 Task: Search one way flight ticket for 1 adult, 1 child, 1 infant in seat in premium economy from Miami: Miami International Airport to New Bern: Coastal Carolina Regional Airport (was Craven County Regional) on 5-4-2023. Choice of flights is JetBlue. Number of bags: 6 checked bags. Price is upto 86000. Outbound departure time preference is 18:30.
Action: Mouse moved to (318, 278)
Screenshot: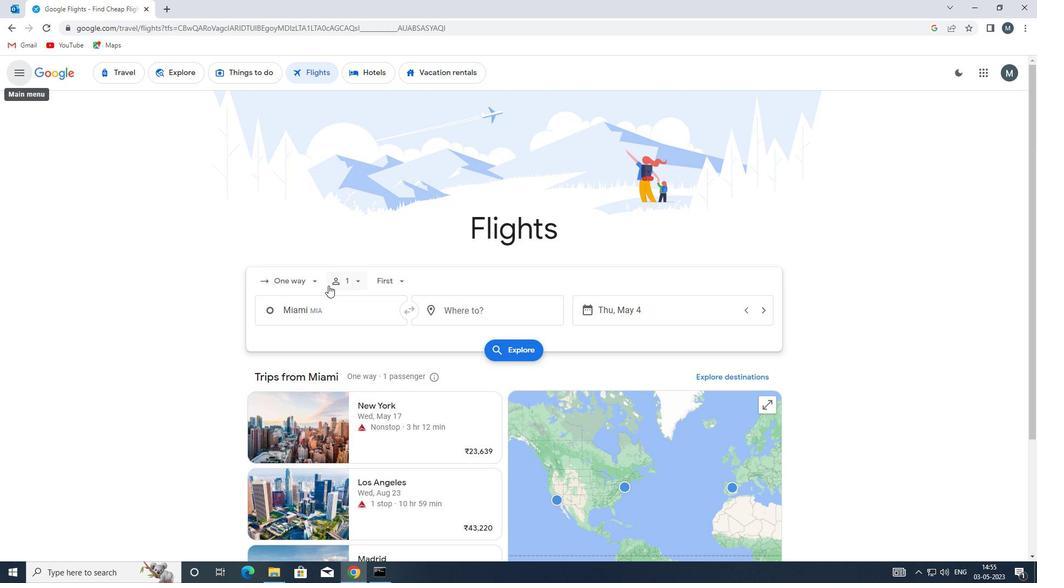 
Action: Mouse pressed left at (318, 278)
Screenshot: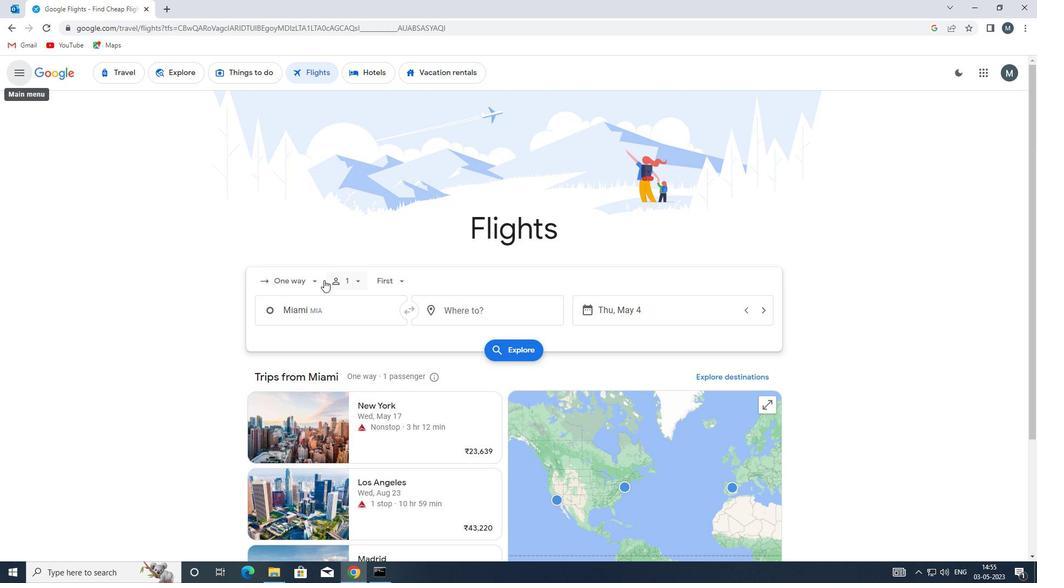 
Action: Mouse moved to (315, 331)
Screenshot: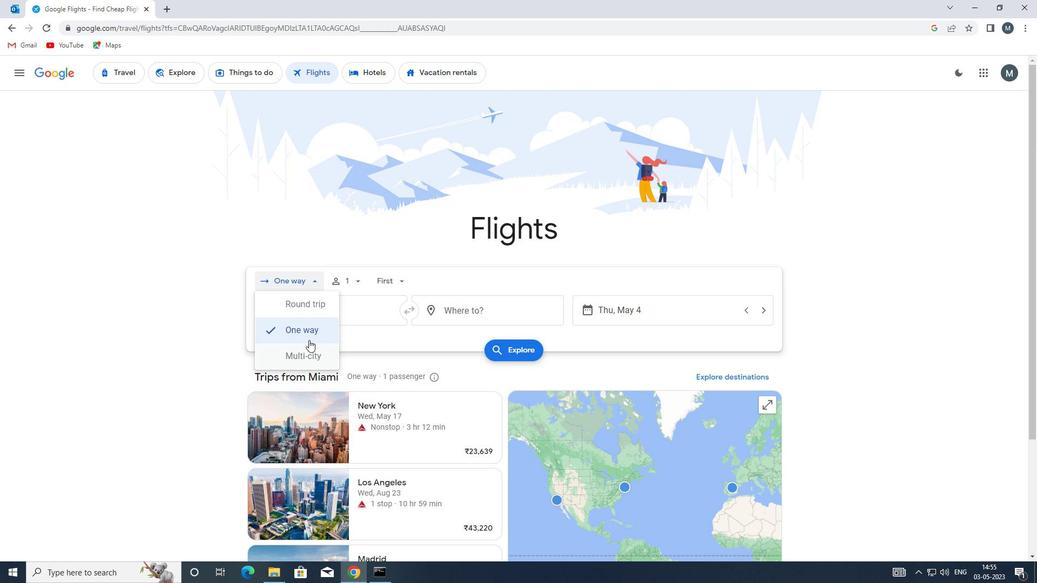 
Action: Mouse pressed left at (315, 331)
Screenshot: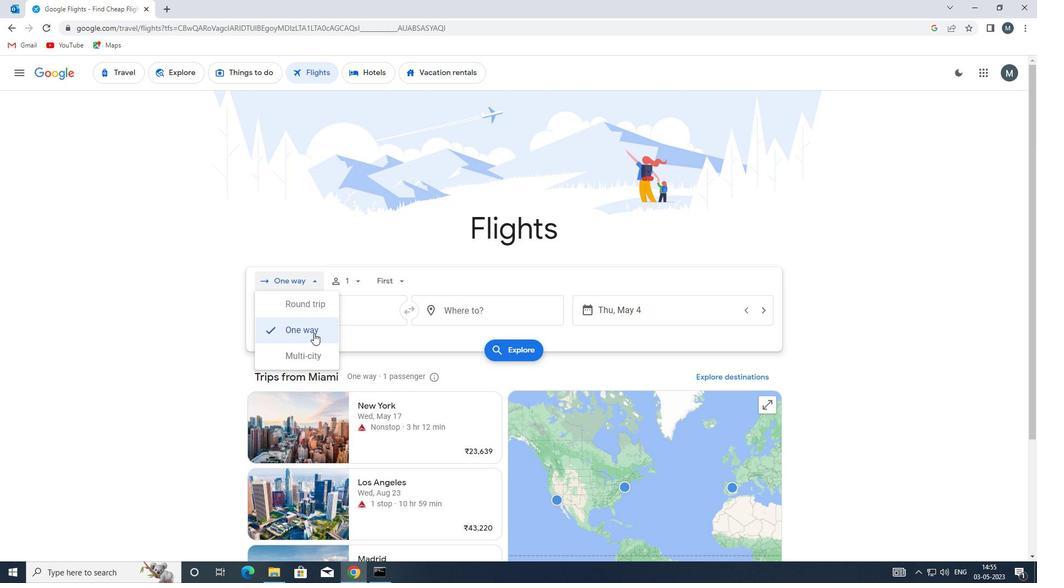 
Action: Mouse moved to (346, 282)
Screenshot: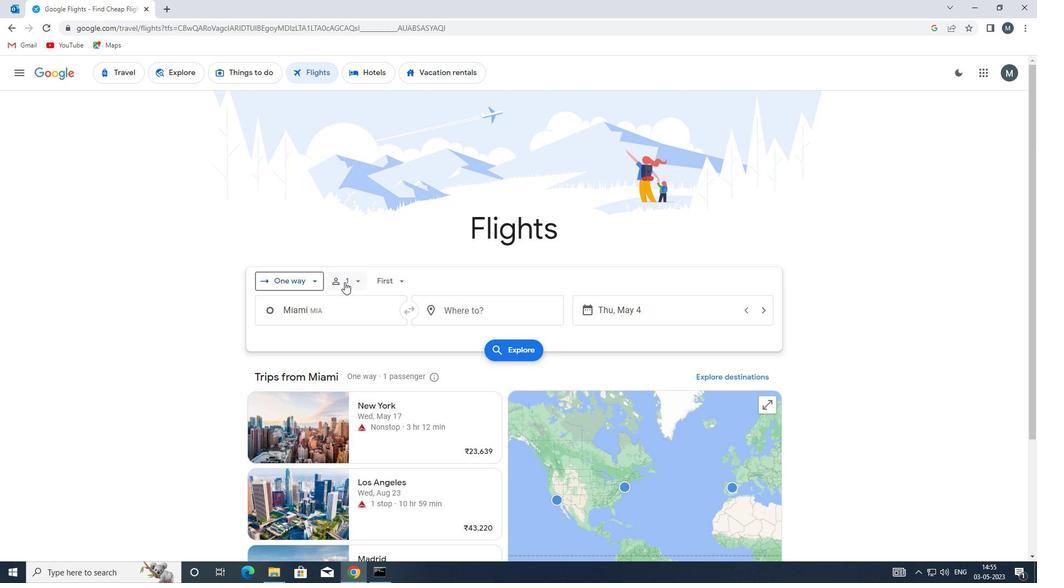
Action: Mouse pressed left at (346, 282)
Screenshot: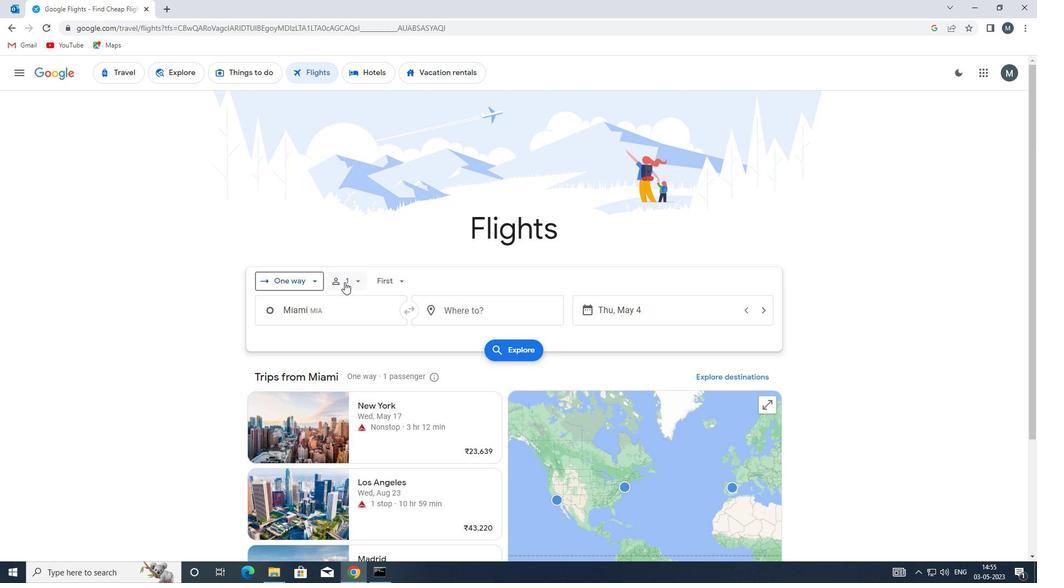 
Action: Mouse moved to (445, 331)
Screenshot: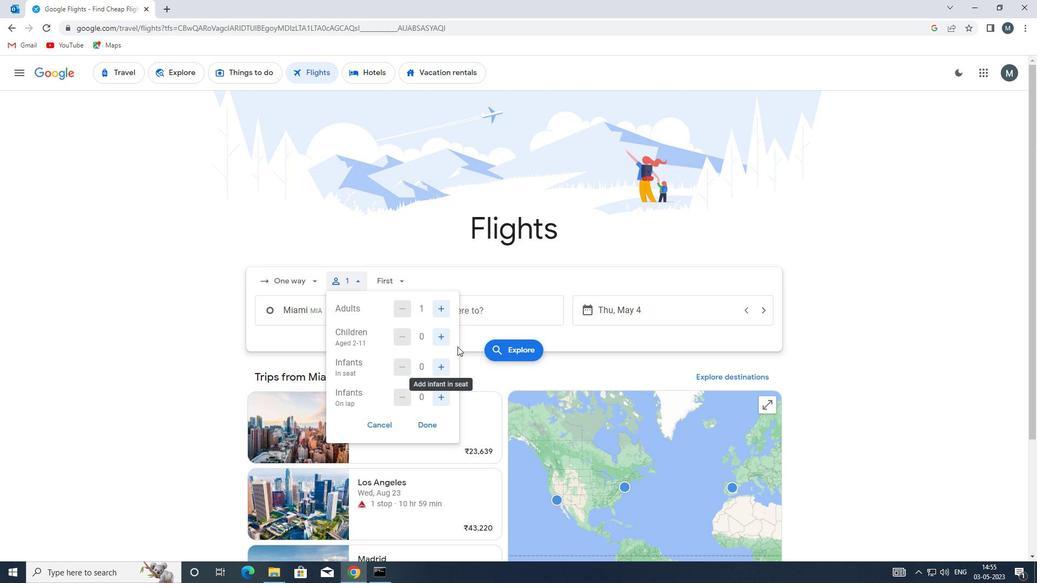 
Action: Mouse pressed left at (445, 331)
Screenshot: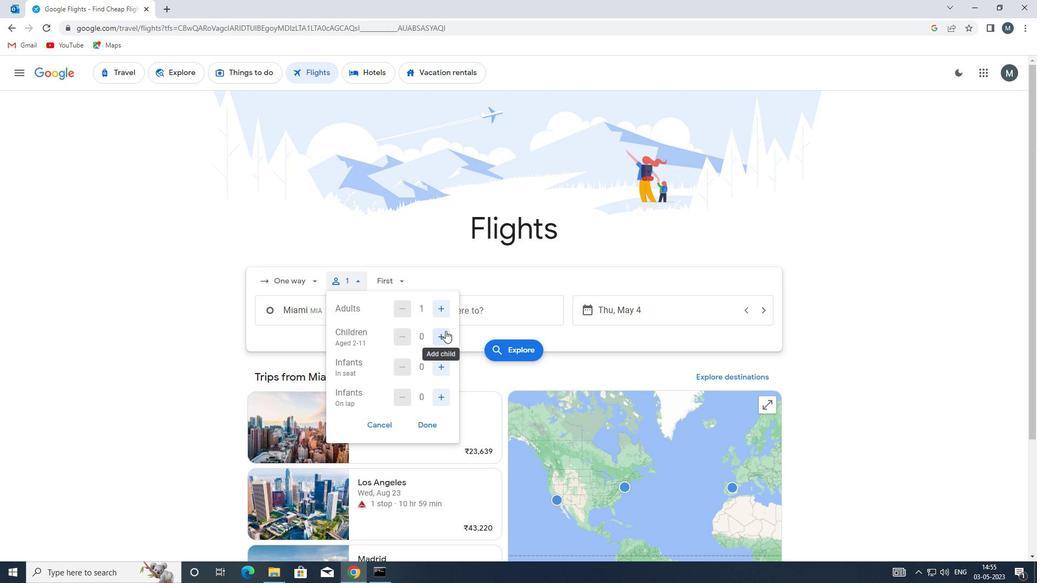 
Action: Mouse moved to (442, 366)
Screenshot: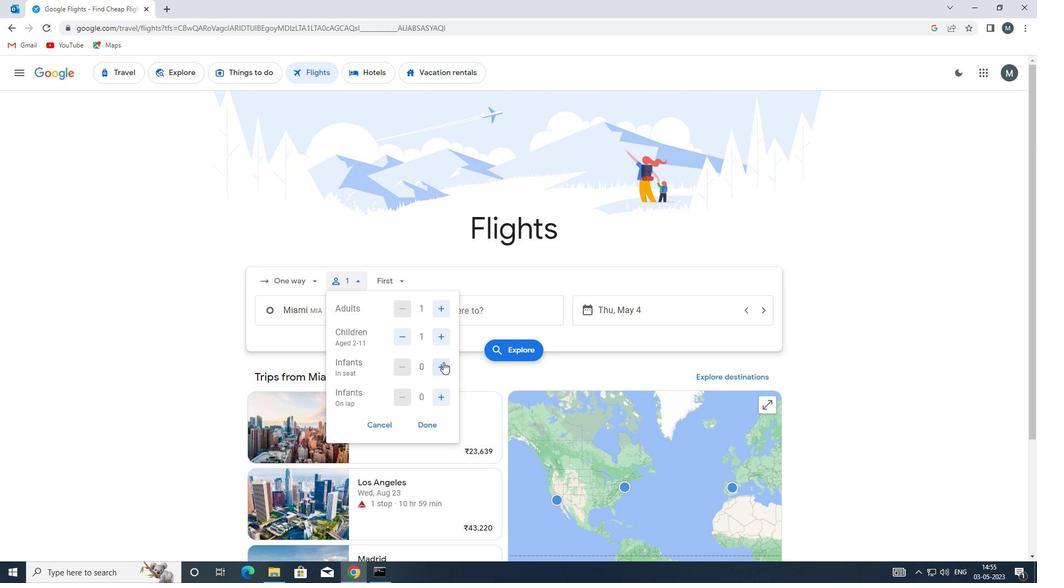 
Action: Mouse pressed left at (442, 366)
Screenshot: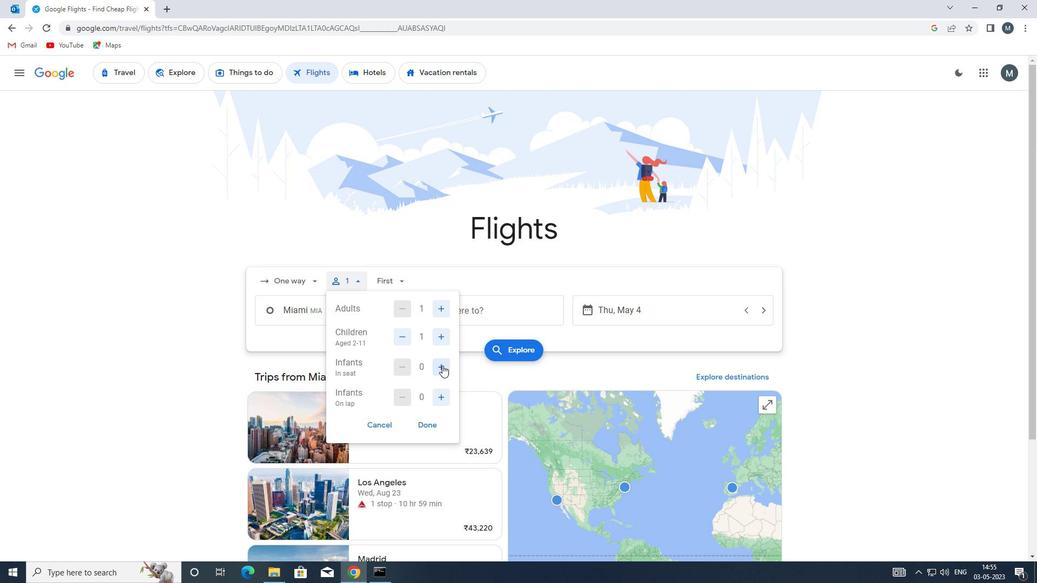 
Action: Mouse moved to (431, 426)
Screenshot: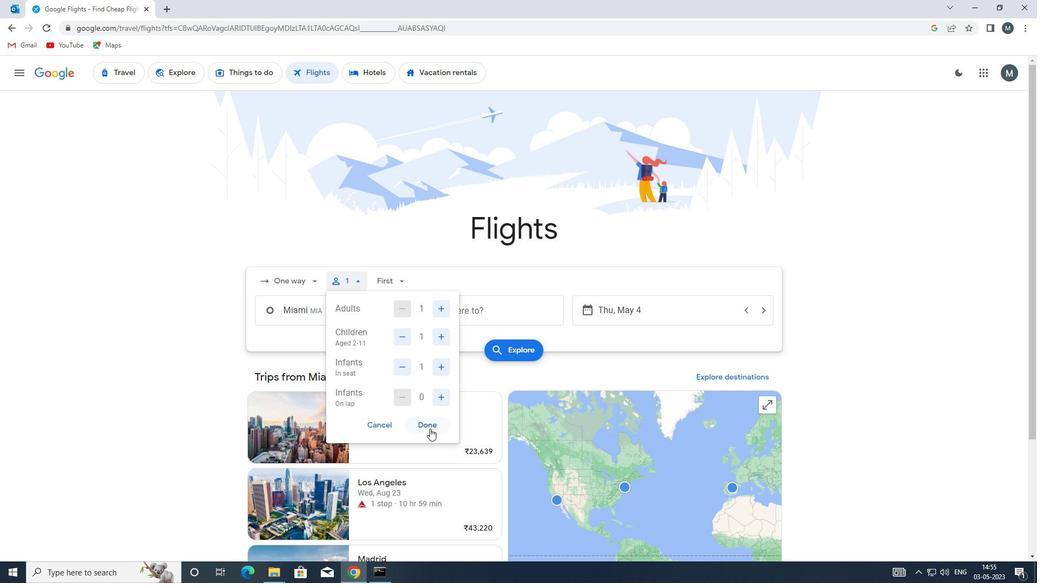 
Action: Mouse pressed left at (431, 426)
Screenshot: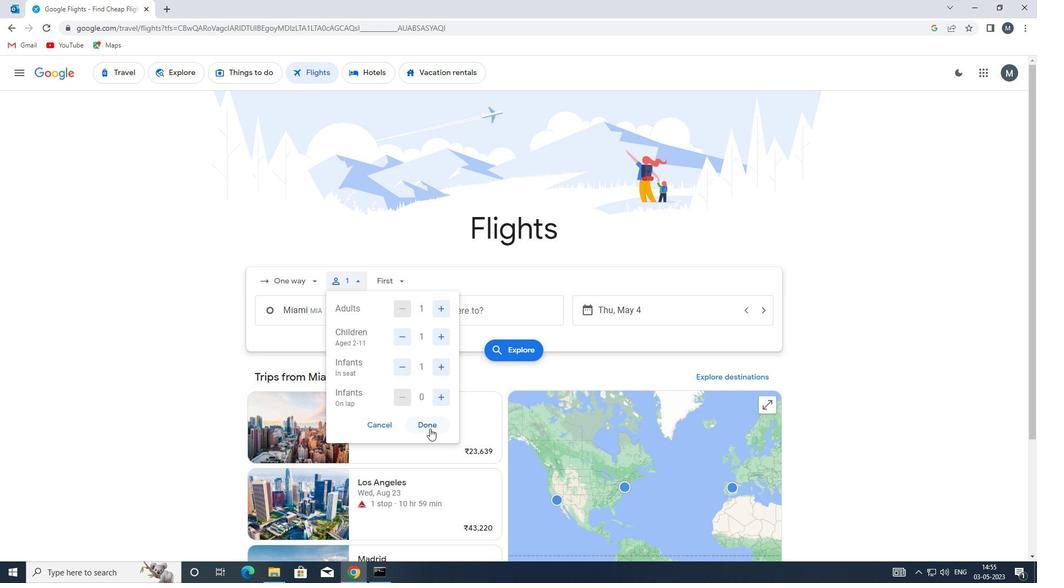 
Action: Mouse moved to (406, 285)
Screenshot: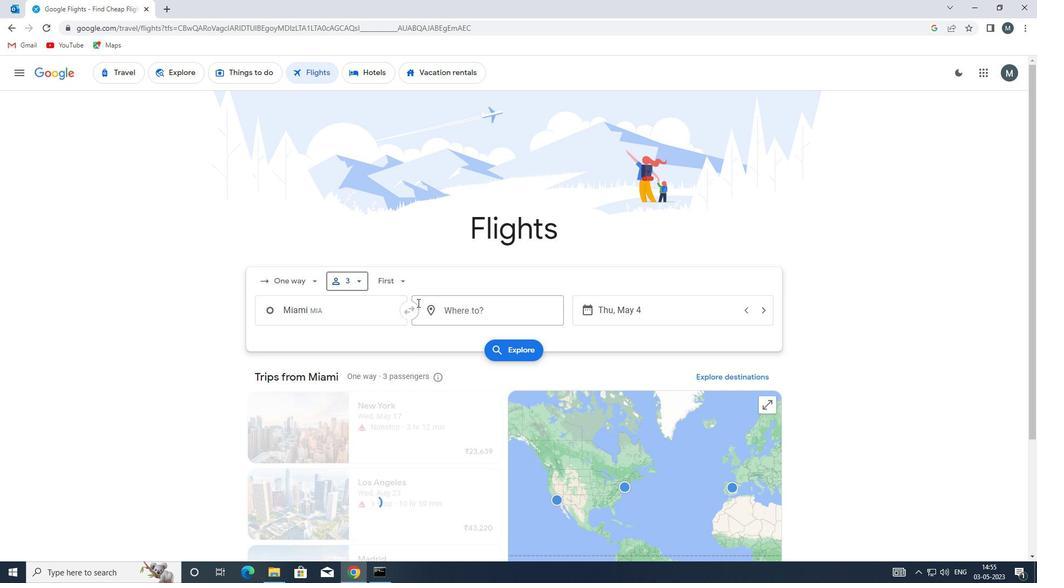 
Action: Mouse pressed left at (406, 285)
Screenshot: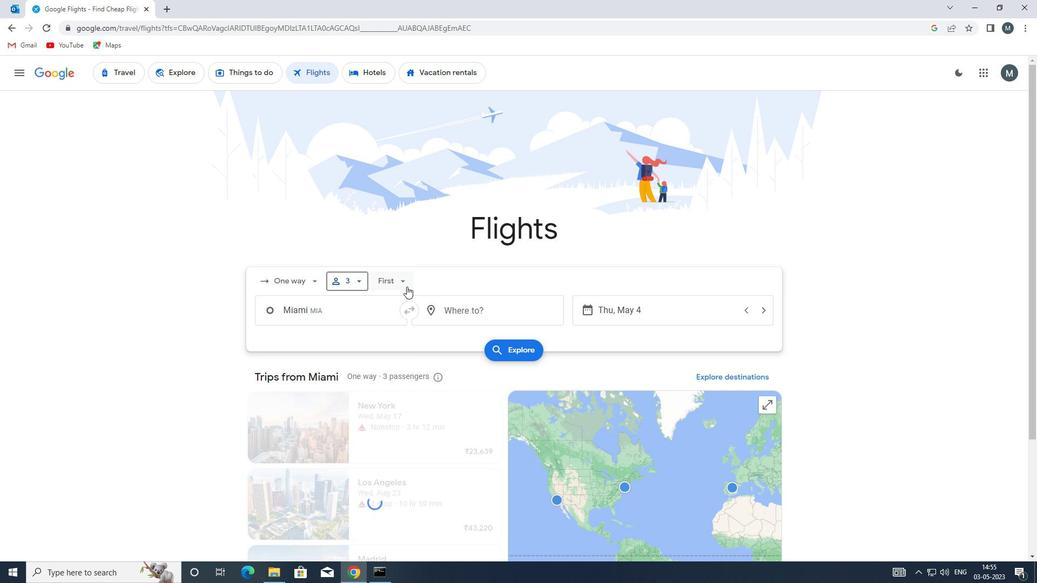 
Action: Mouse moved to (427, 327)
Screenshot: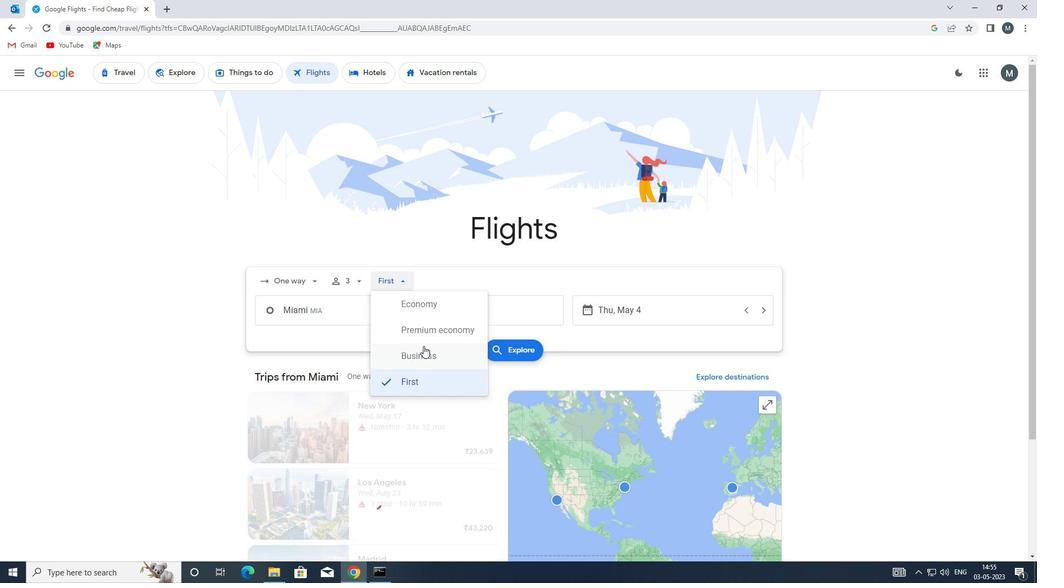 
Action: Mouse pressed left at (427, 327)
Screenshot: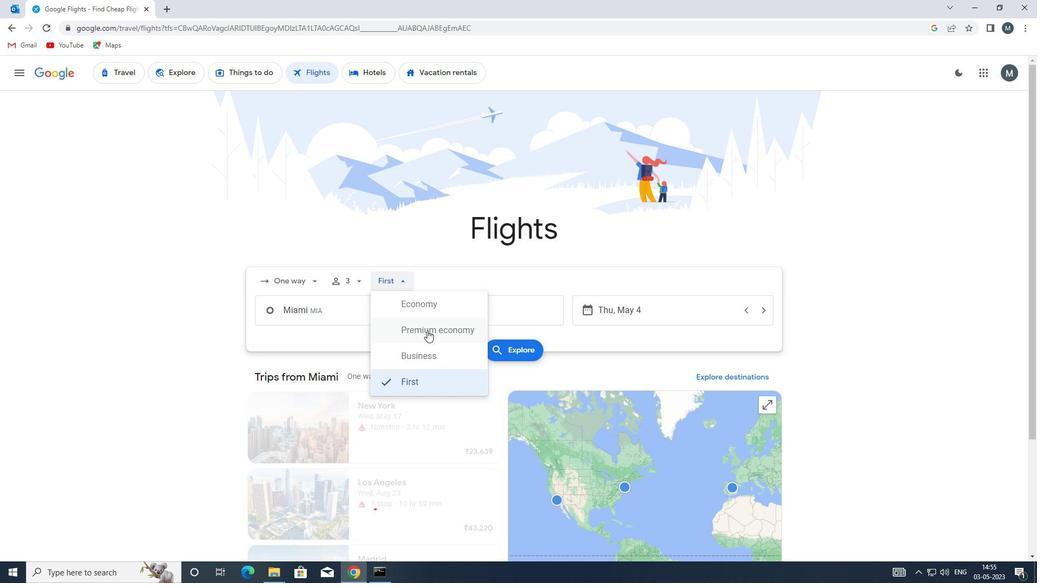 
Action: Mouse moved to (381, 314)
Screenshot: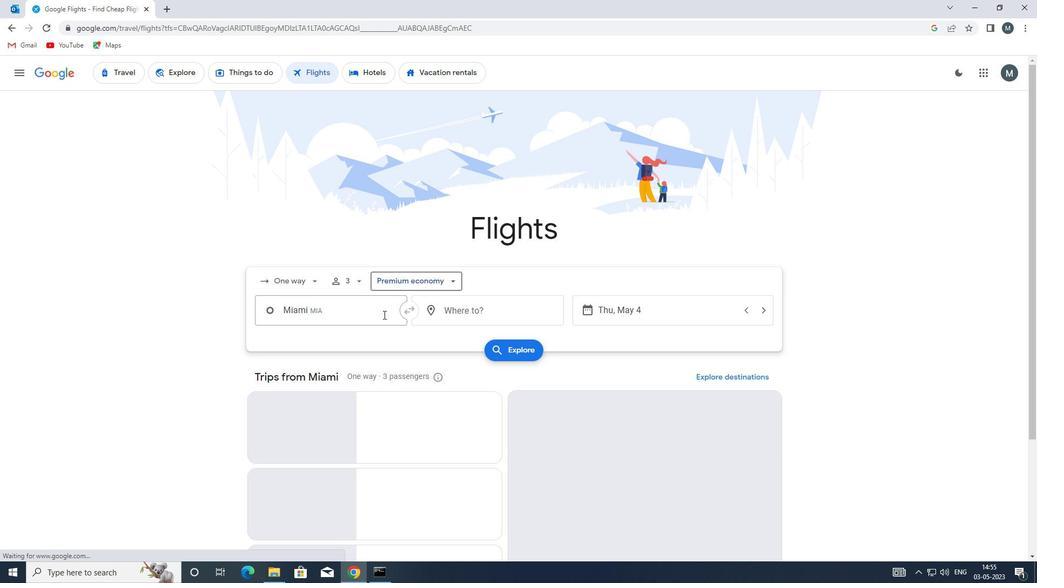 
Action: Mouse pressed left at (381, 314)
Screenshot: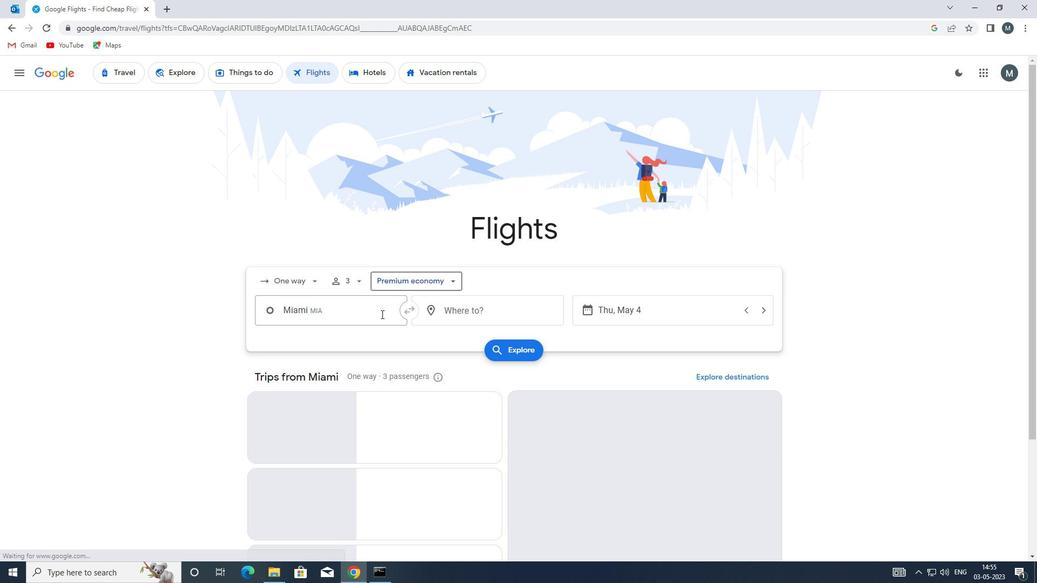 
Action: Mouse moved to (389, 370)
Screenshot: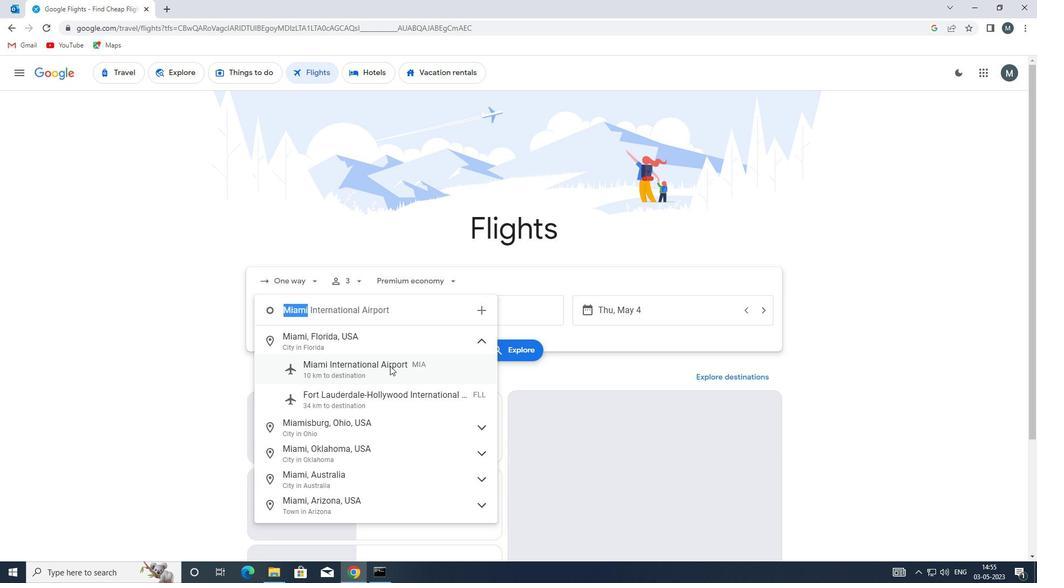 
Action: Mouse pressed left at (389, 370)
Screenshot: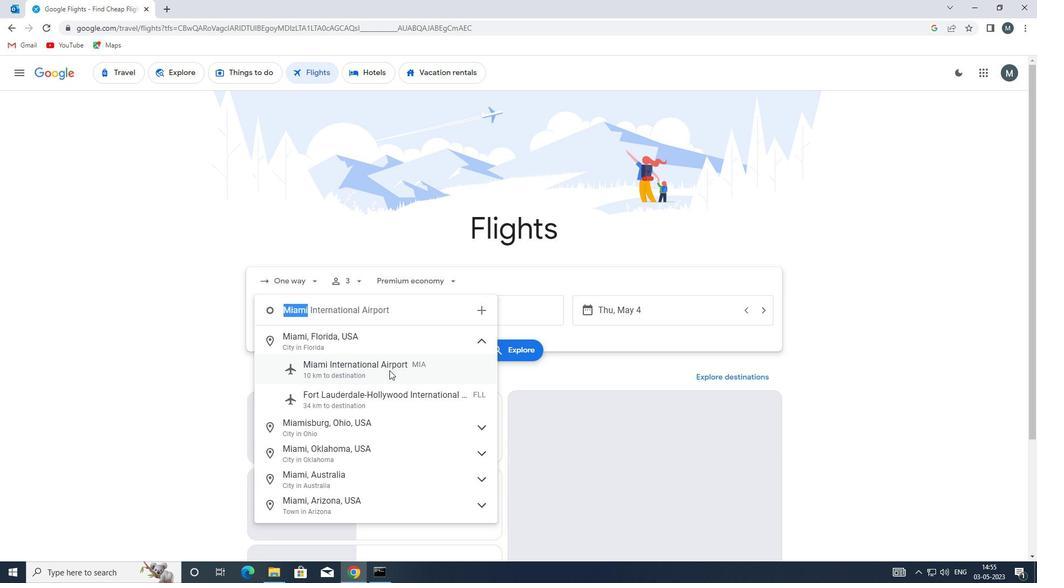 
Action: Mouse moved to (459, 312)
Screenshot: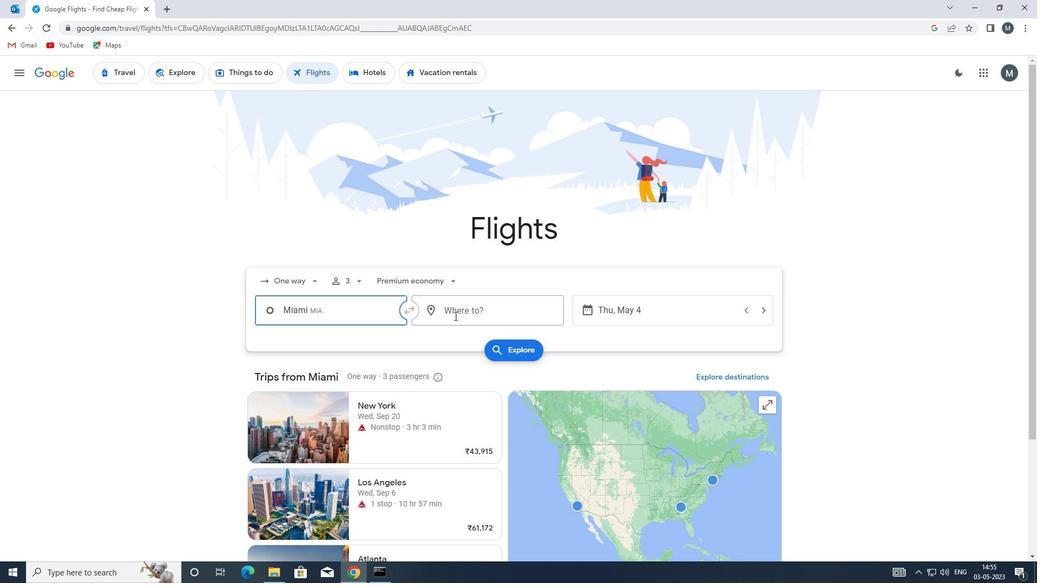 
Action: Mouse pressed left at (459, 312)
Screenshot: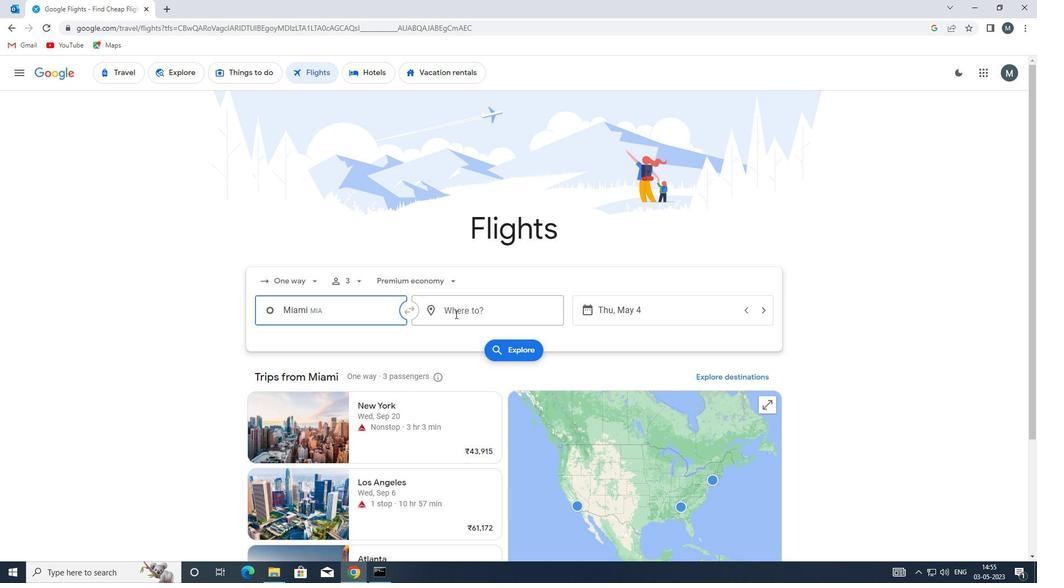 
Action: Mouse moved to (460, 312)
Screenshot: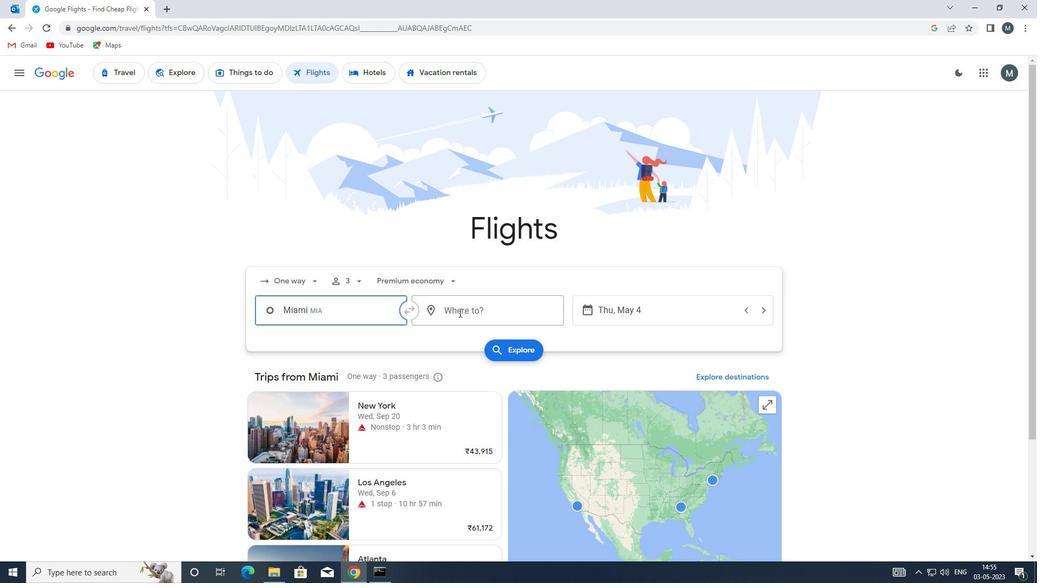 
Action: Key pressed ewn
Screenshot: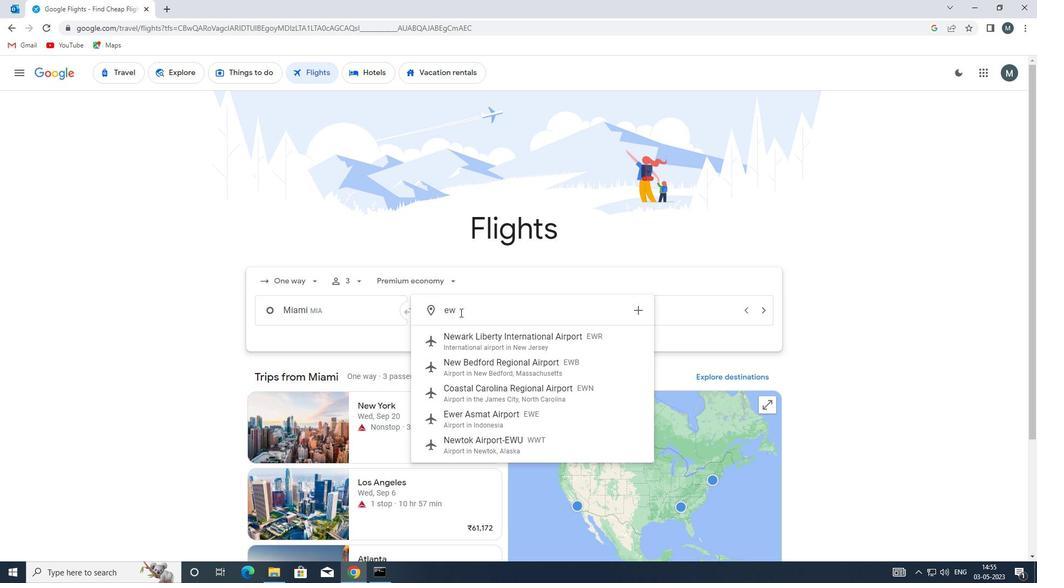 
Action: Mouse moved to (506, 339)
Screenshot: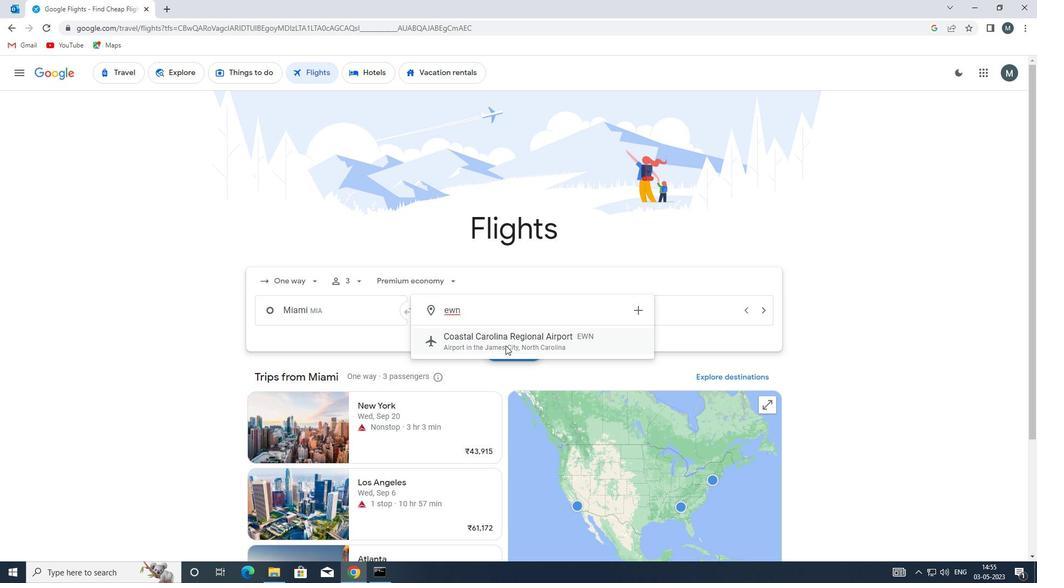 
Action: Mouse pressed left at (506, 339)
Screenshot: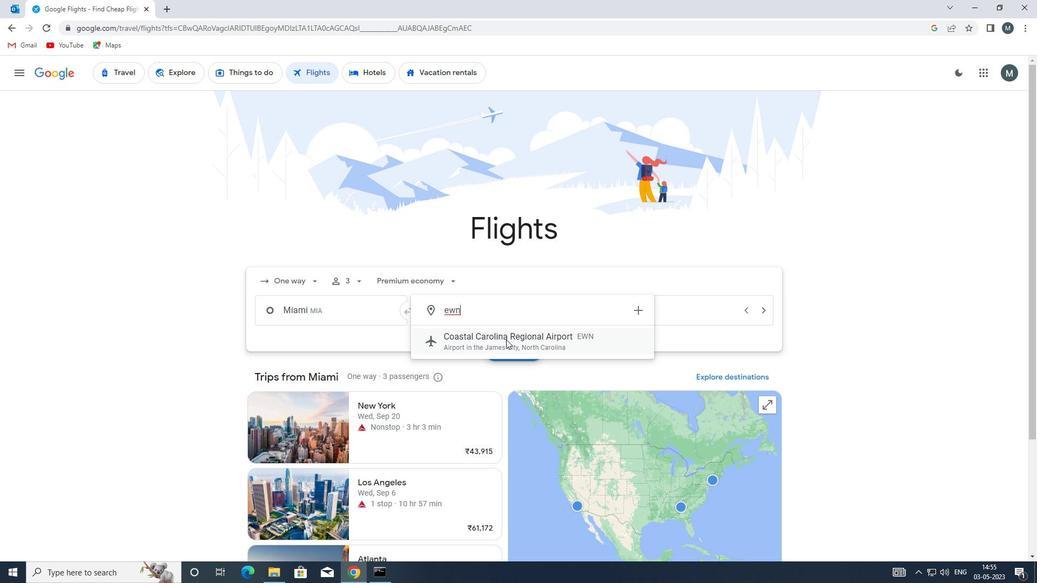 
Action: Mouse moved to (637, 304)
Screenshot: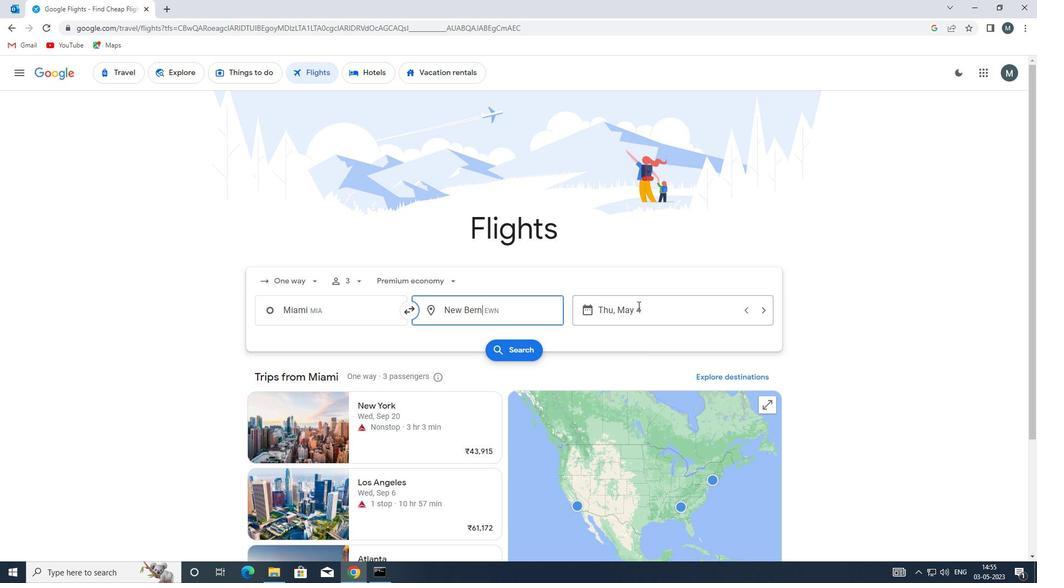 
Action: Mouse pressed left at (637, 304)
Screenshot: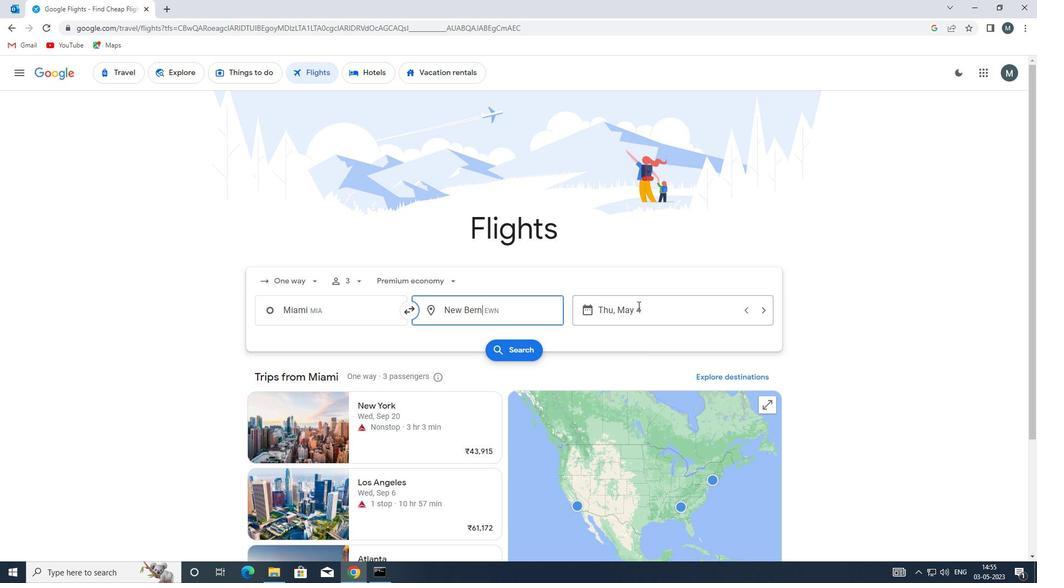 
Action: Mouse moved to (498, 365)
Screenshot: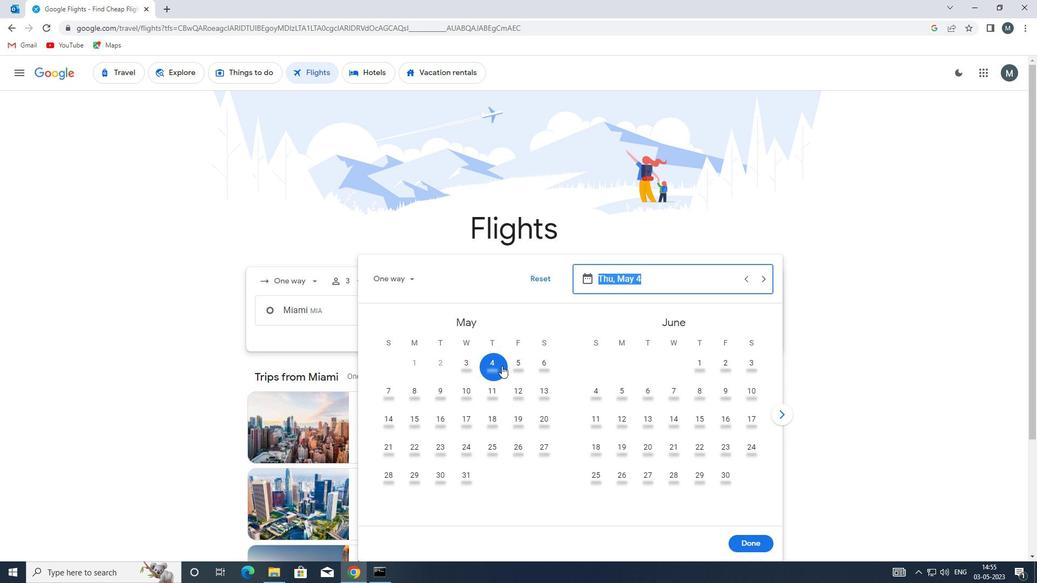 
Action: Mouse pressed left at (498, 365)
Screenshot: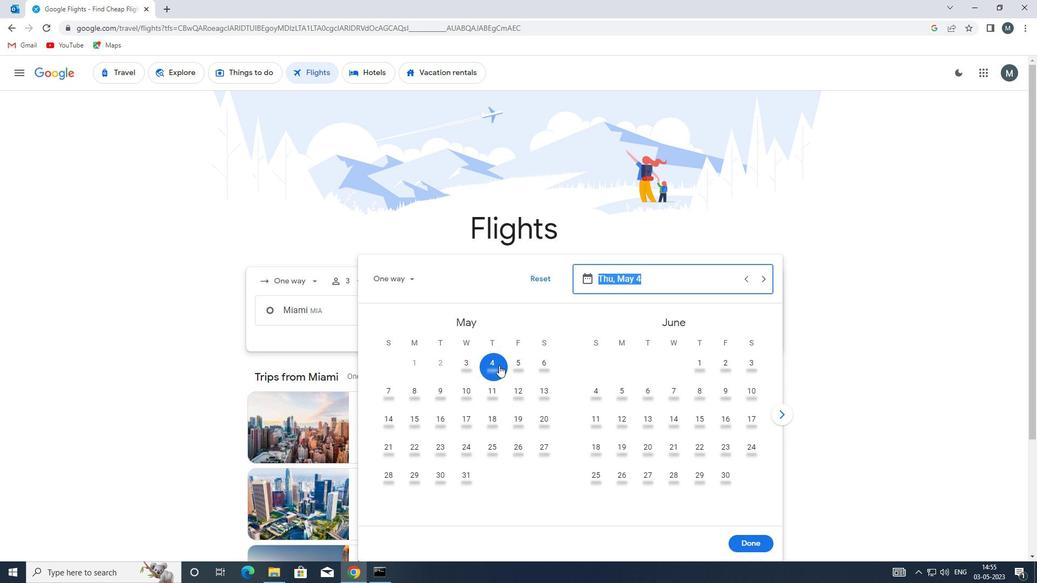 
Action: Mouse moved to (739, 546)
Screenshot: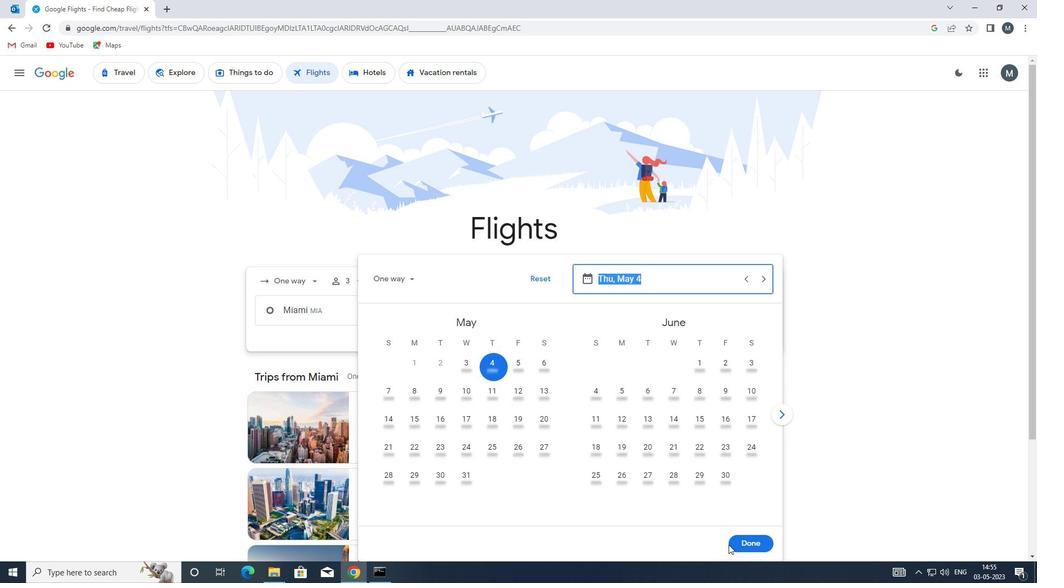 
Action: Mouse pressed left at (739, 546)
Screenshot: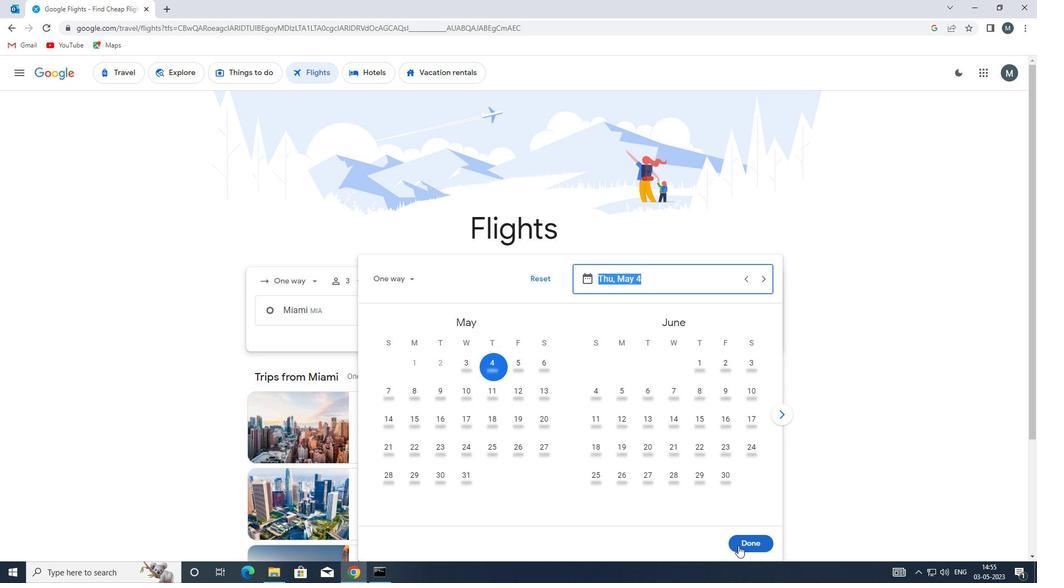 
Action: Mouse moved to (508, 350)
Screenshot: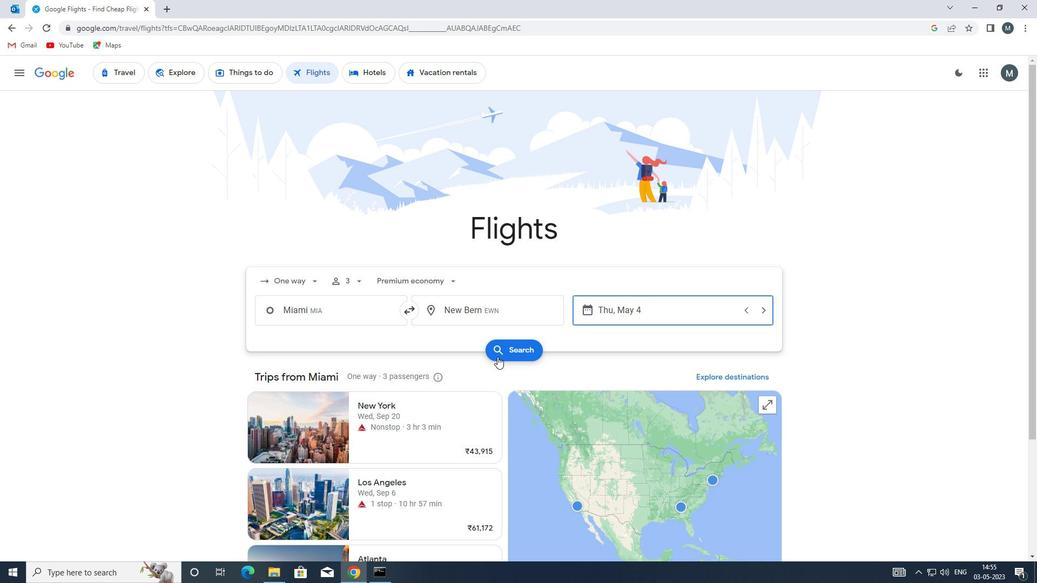
Action: Mouse pressed left at (508, 350)
Screenshot: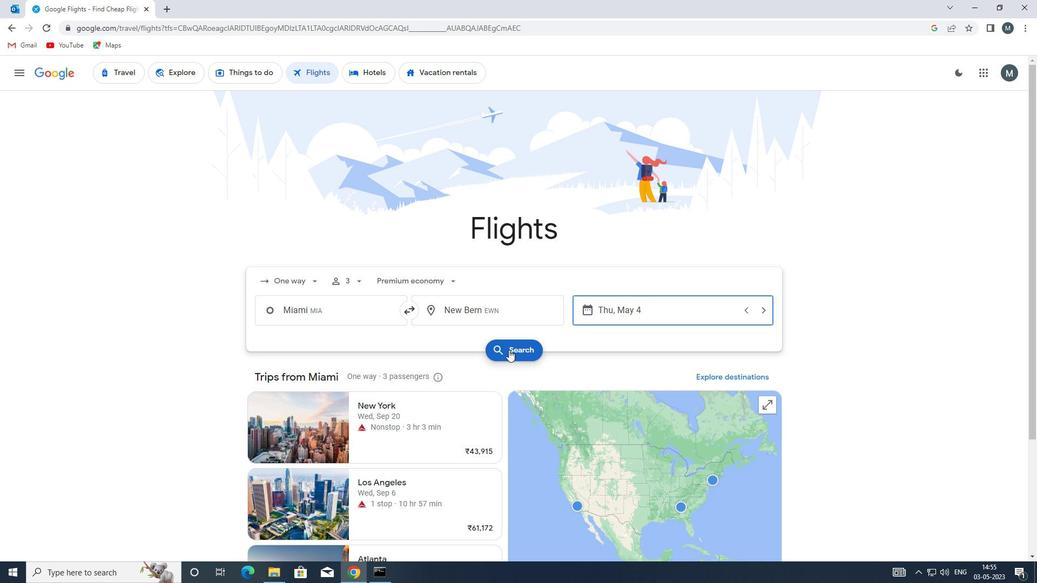
Action: Mouse moved to (265, 173)
Screenshot: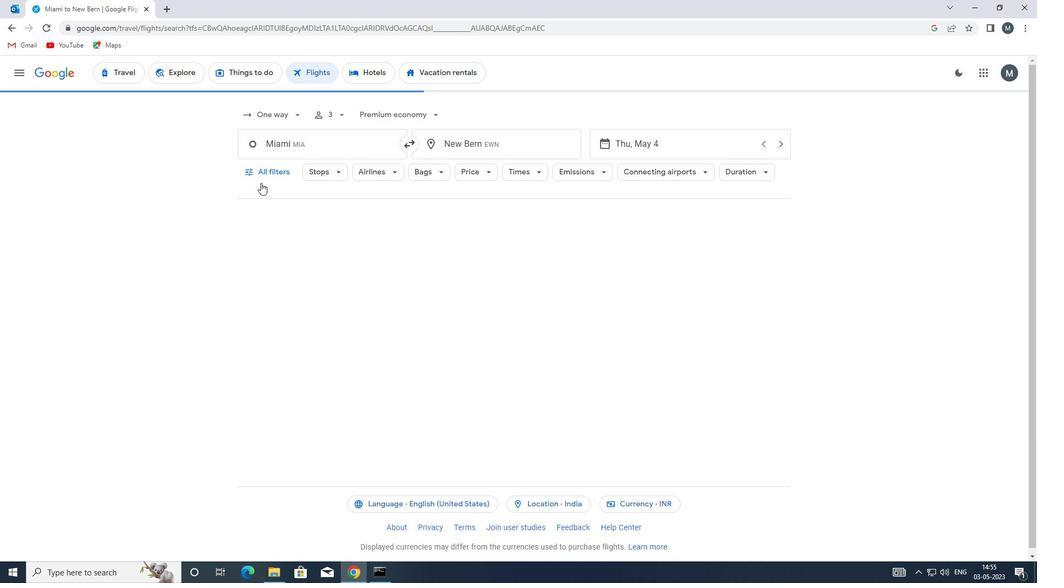 
Action: Mouse pressed left at (265, 173)
Screenshot: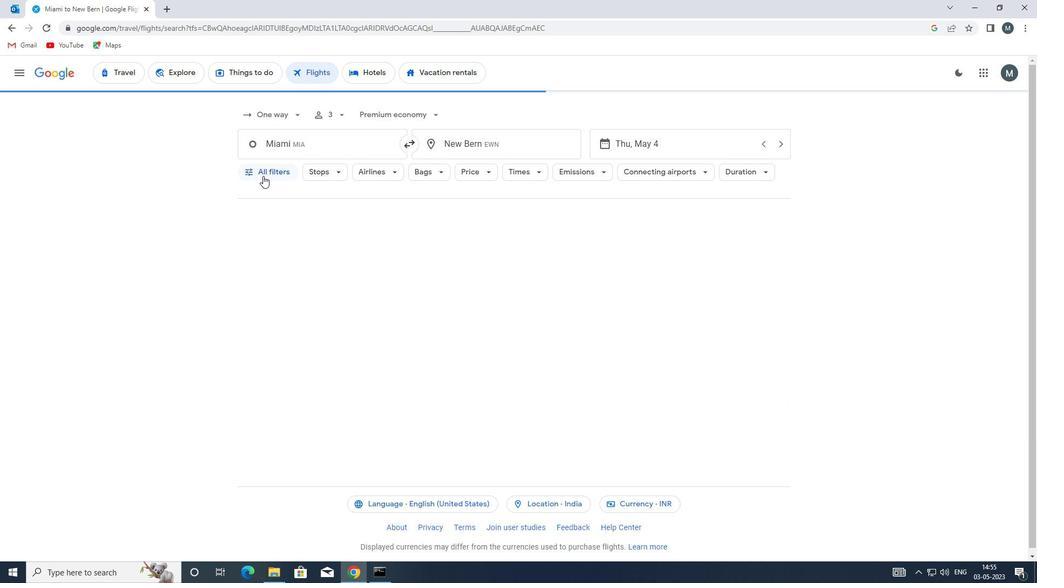 
Action: Mouse moved to (321, 337)
Screenshot: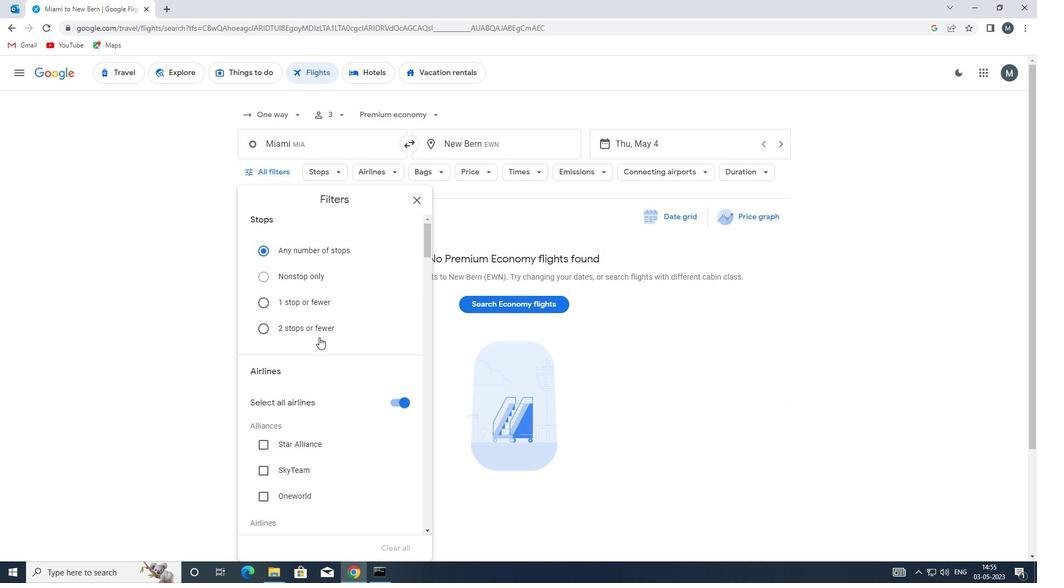 
Action: Mouse scrolled (321, 337) with delta (0, 0)
Screenshot: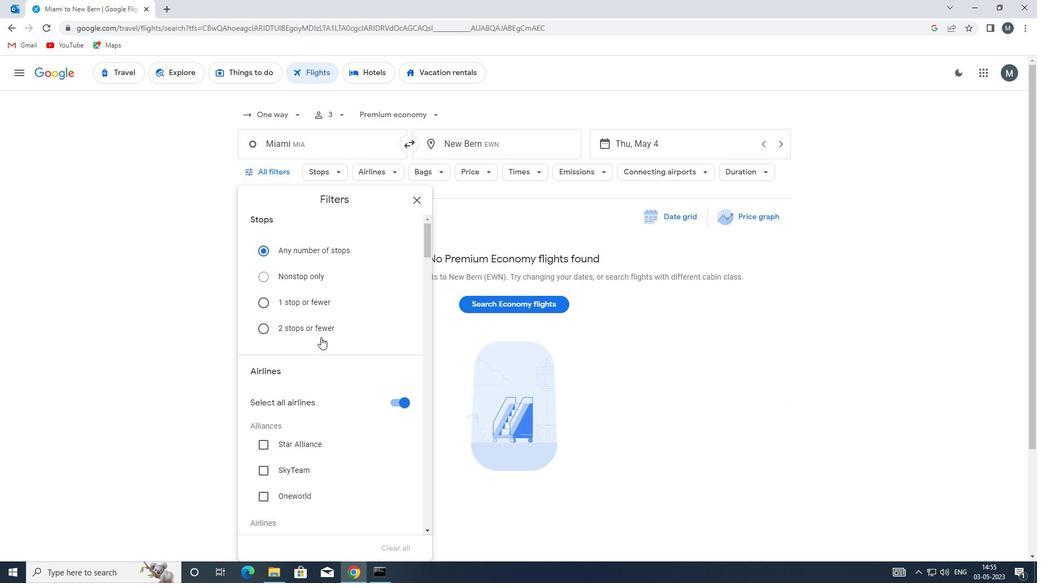 
Action: Mouse scrolled (321, 337) with delta (0, 0)
Screenshot: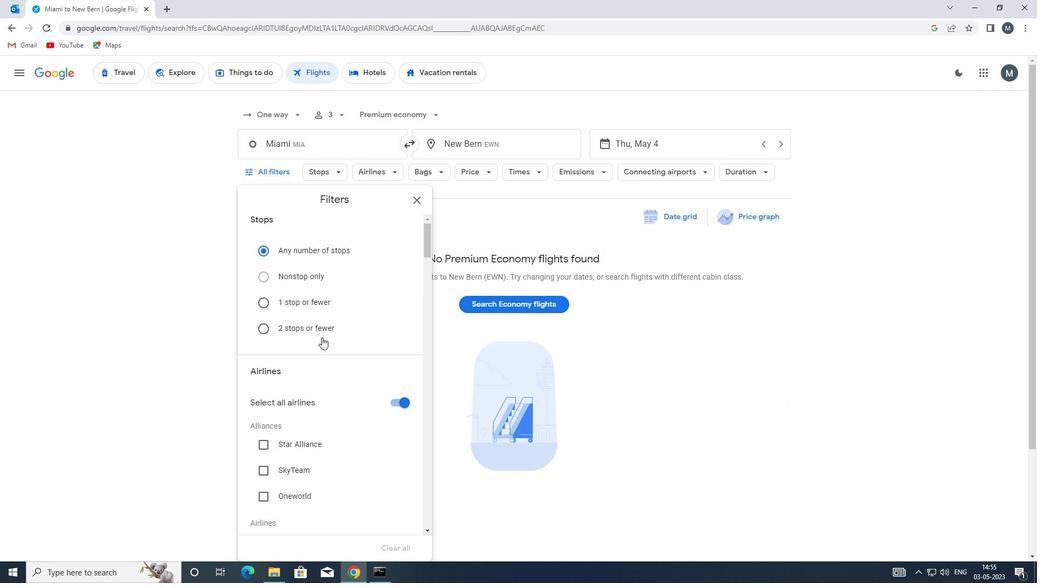 
Action: Mouse moved to (394, 292)
Screenshot: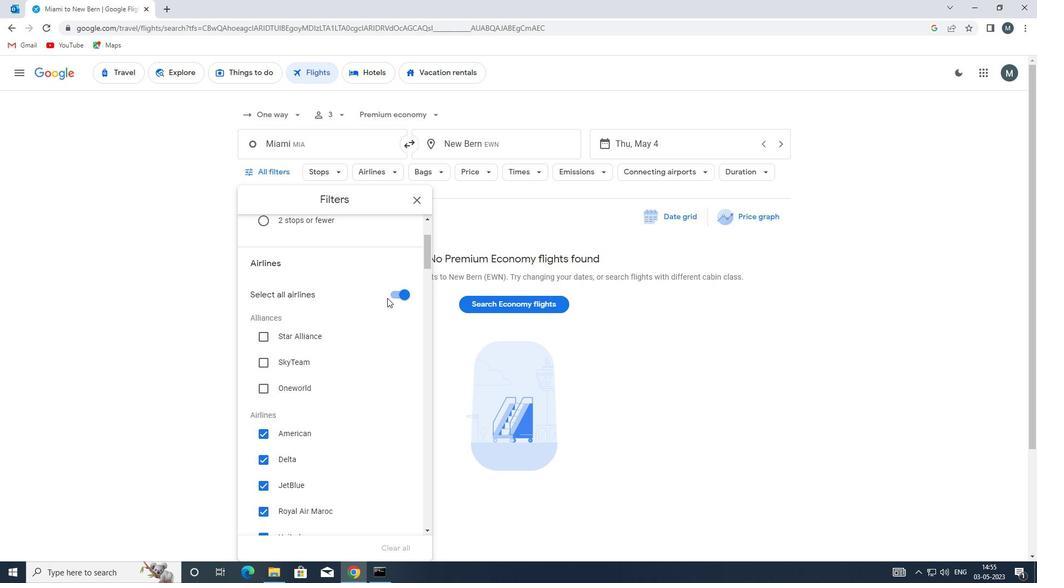 
Action: Mouse pressed left at (394, 292)
Screenshot: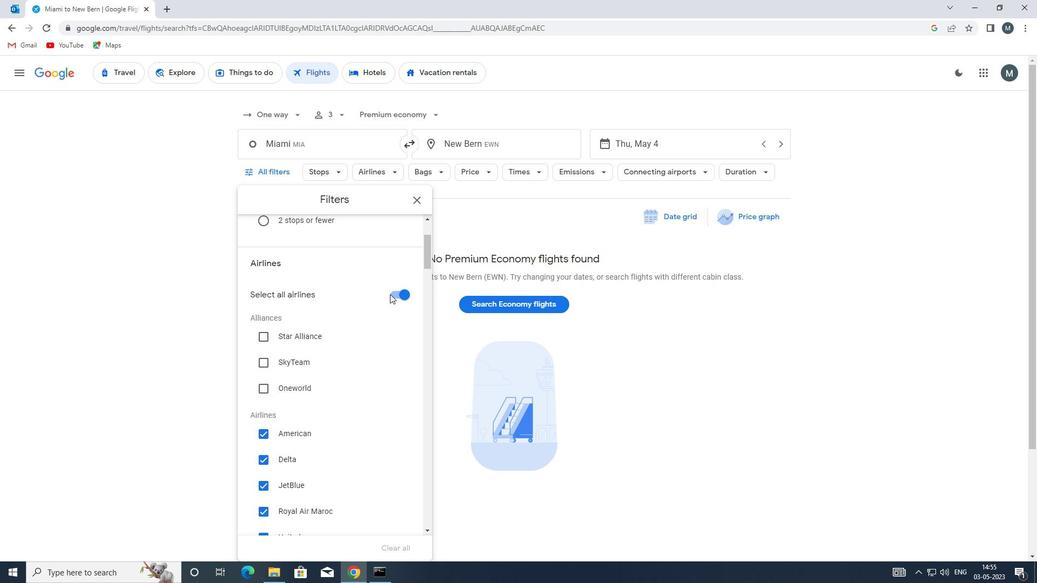 
Action: Mouse moved to (305, 395)
Screenshot: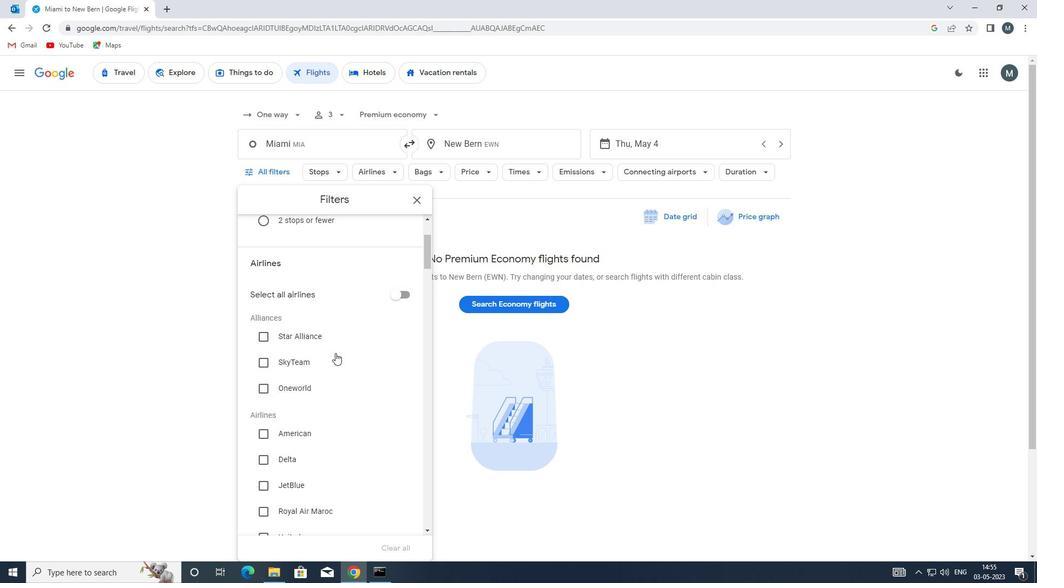 
Action: Mouse scrolled (305, 395) with delta (0, 0)
Screenshot: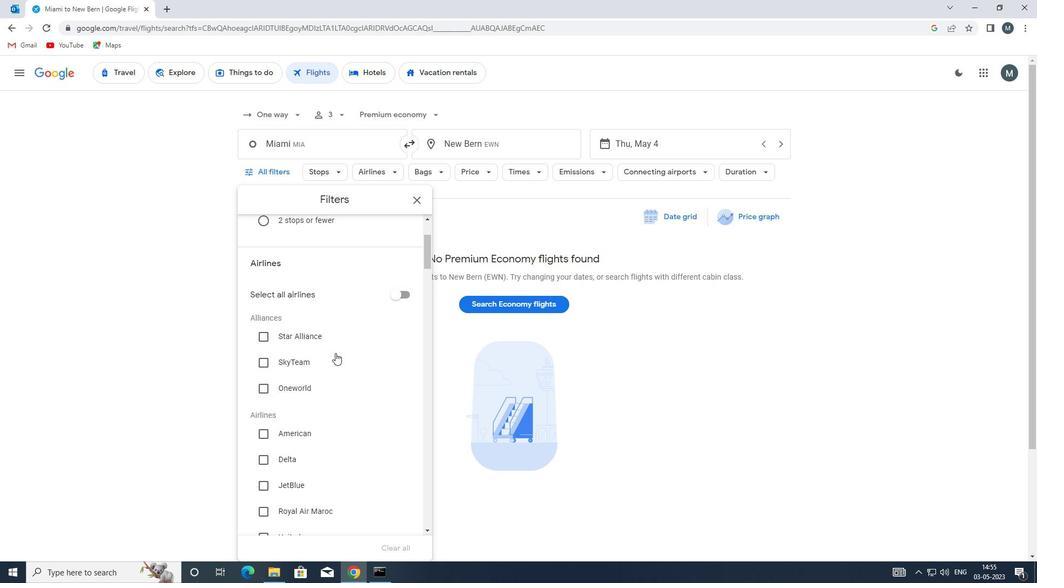 
Action: Mouse moved to (304, 397)
Screenshot: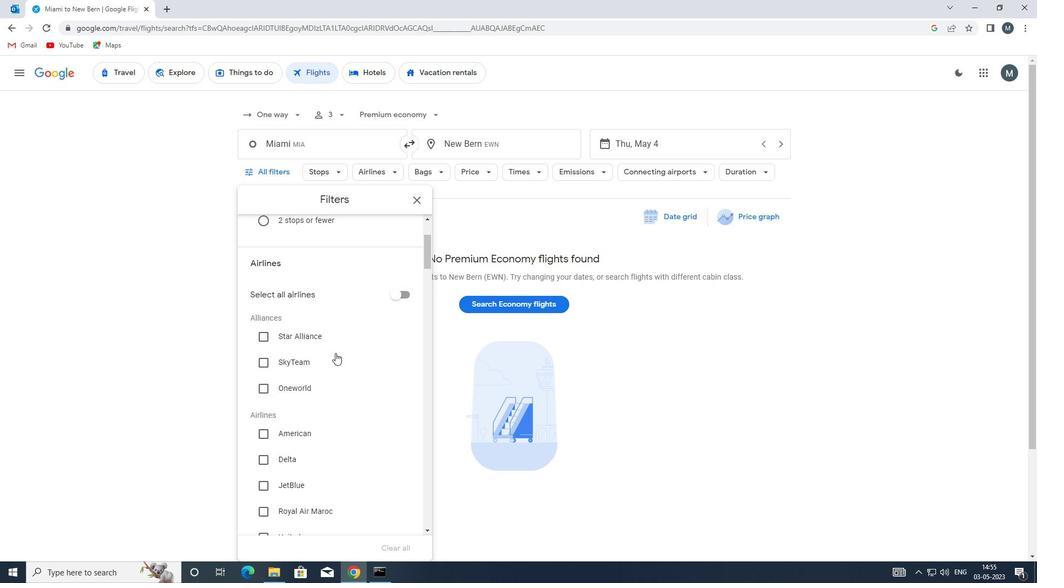 
Action: Mouse scrolled (304, 396) with delta (0, 0)
Screenshot: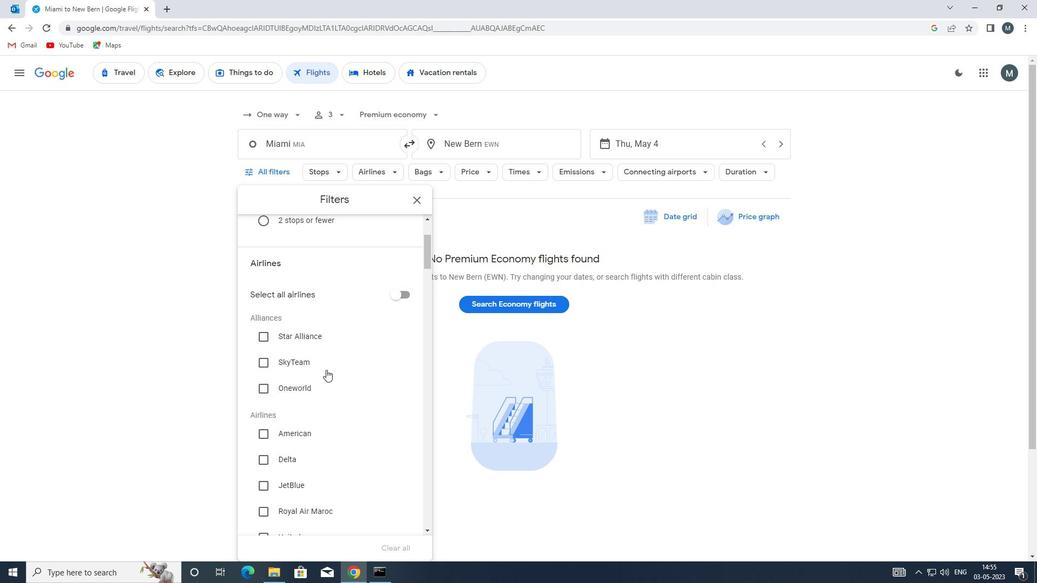 
Action: Mouse moved to (262, 380)
Screenshot: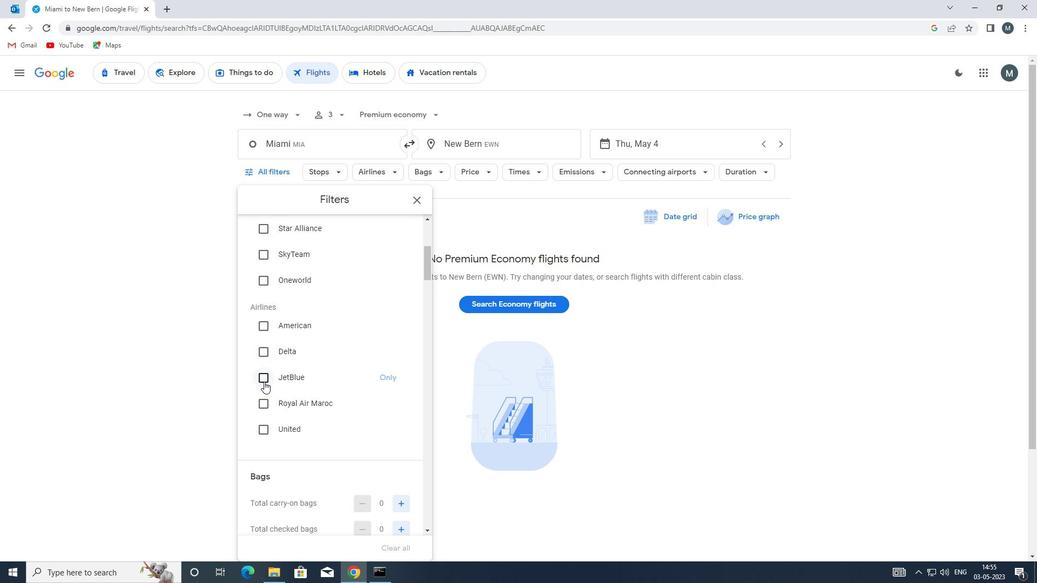 
Action: Mouse pressed left at (262, 380)
Screenshot: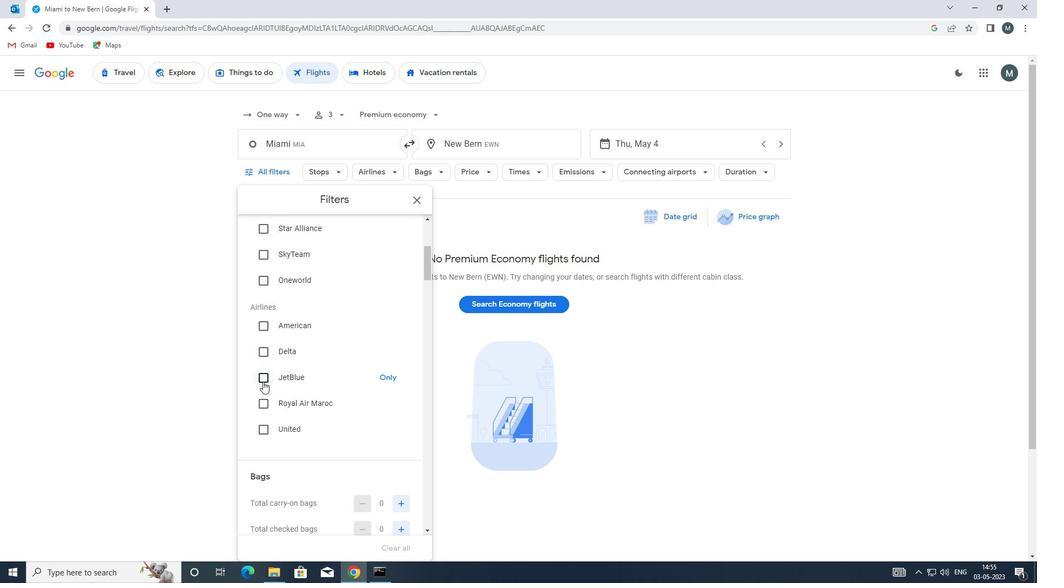 
Action: Mouse moved to (310, 370)
Screenshot: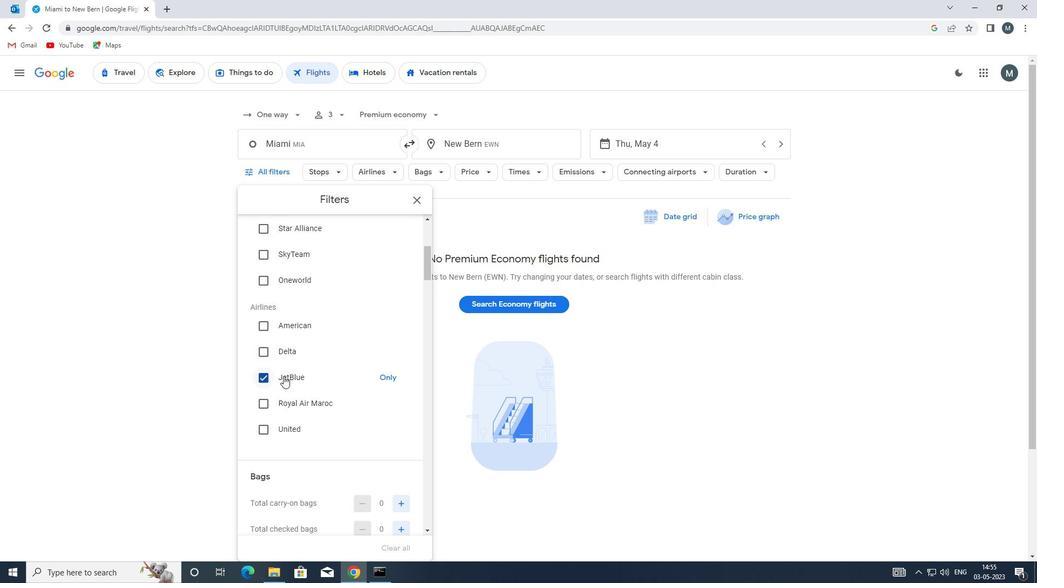 
Action: Mouse scrolled (310, 369) with delta (0, 0)
Screenshot: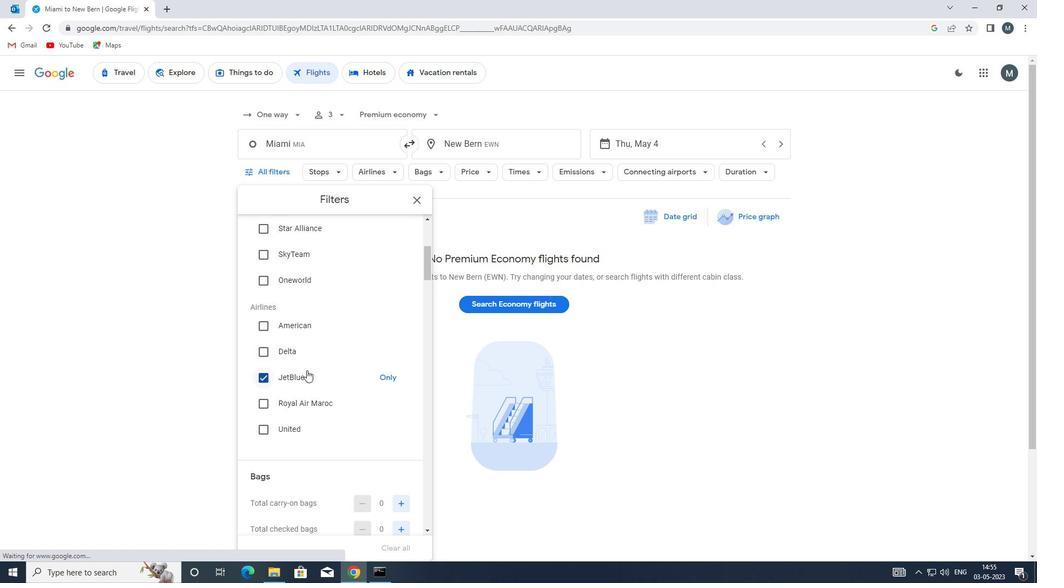 
Action: Mouse scrolled (310, 369) with delta (0, 0)
Screenshot: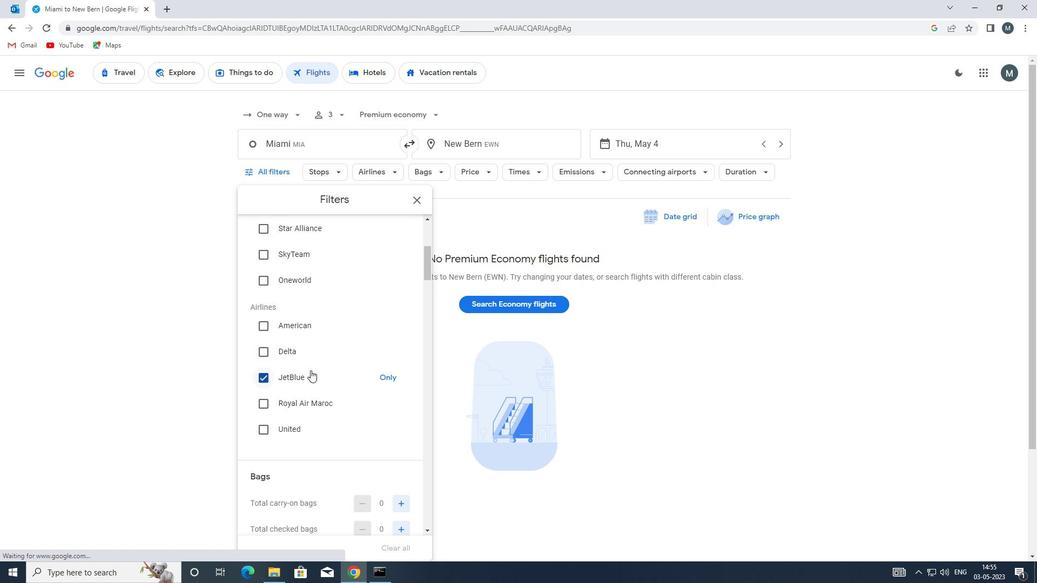 
Action: Mouse moved to (401, 419)
Screenshot: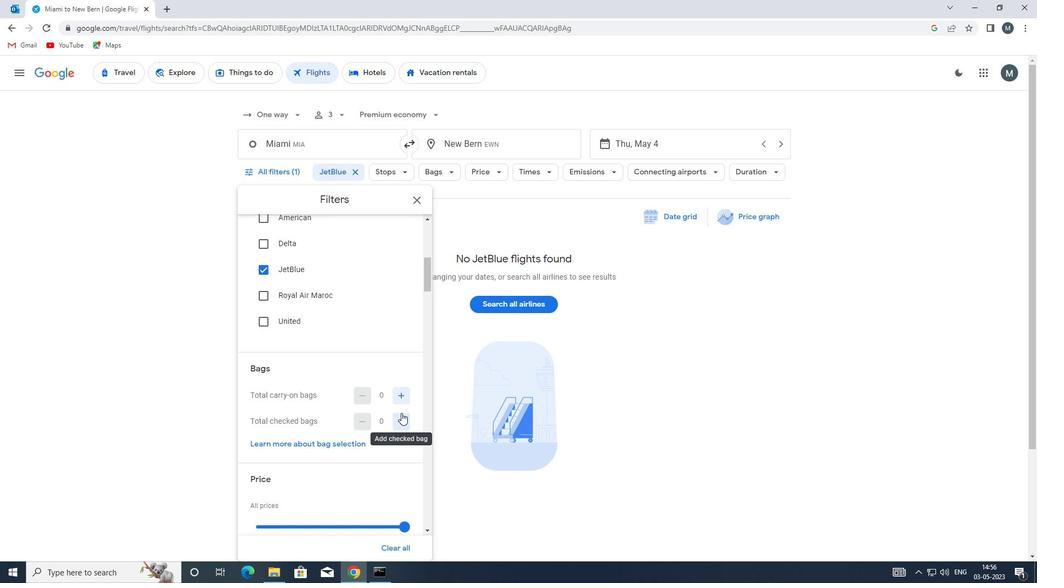 
Action: Mouse pressed left at (401, 419)
Screenshot: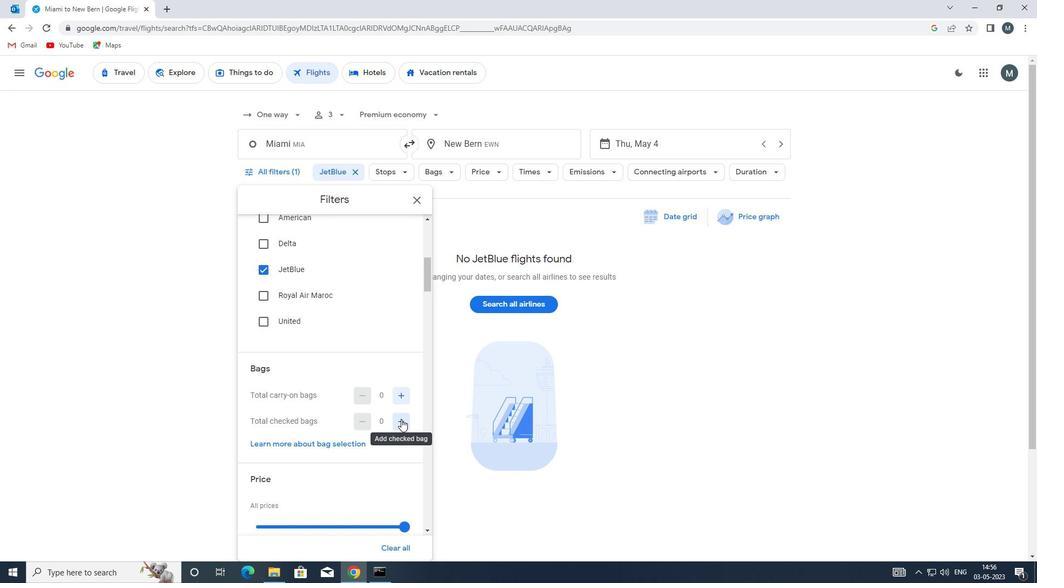 
Action: Mouse pressed left at (401, 419)
Screenshot: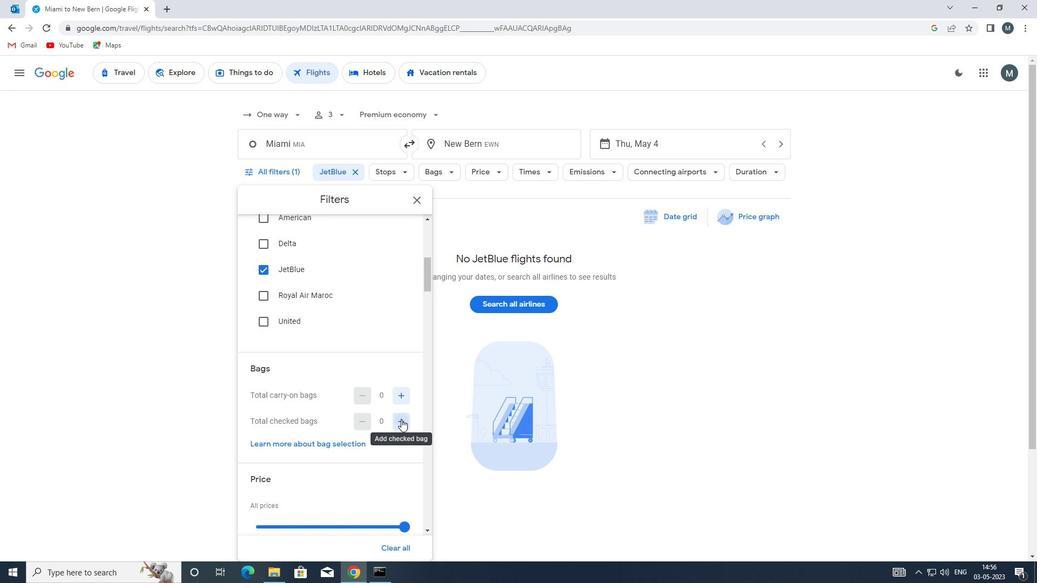 
Action: Mouse pressed left at (401, 419)
Screenshot: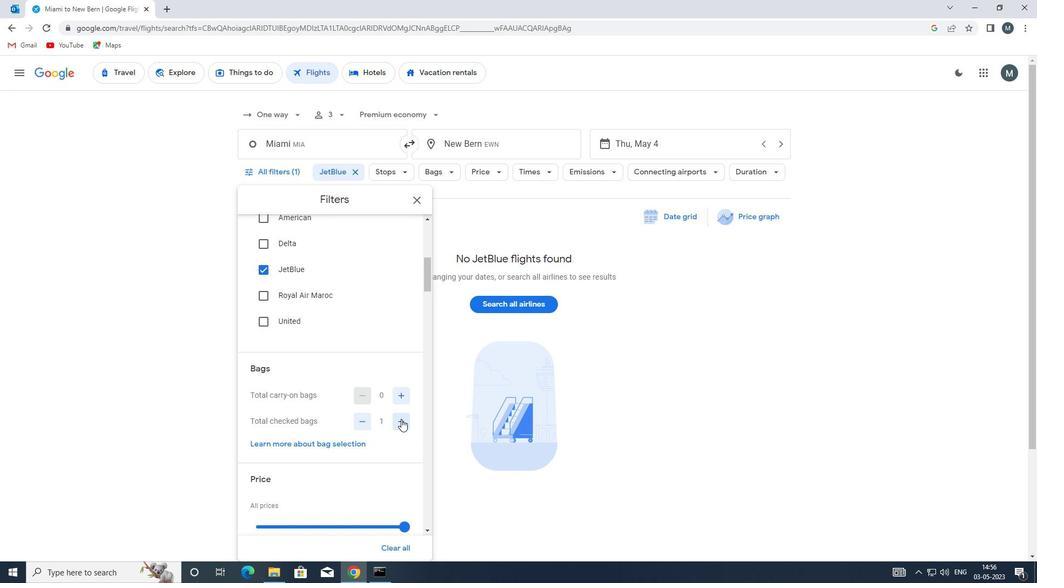 
Action: Mouse pressed left at (401, 419)
Screenshot: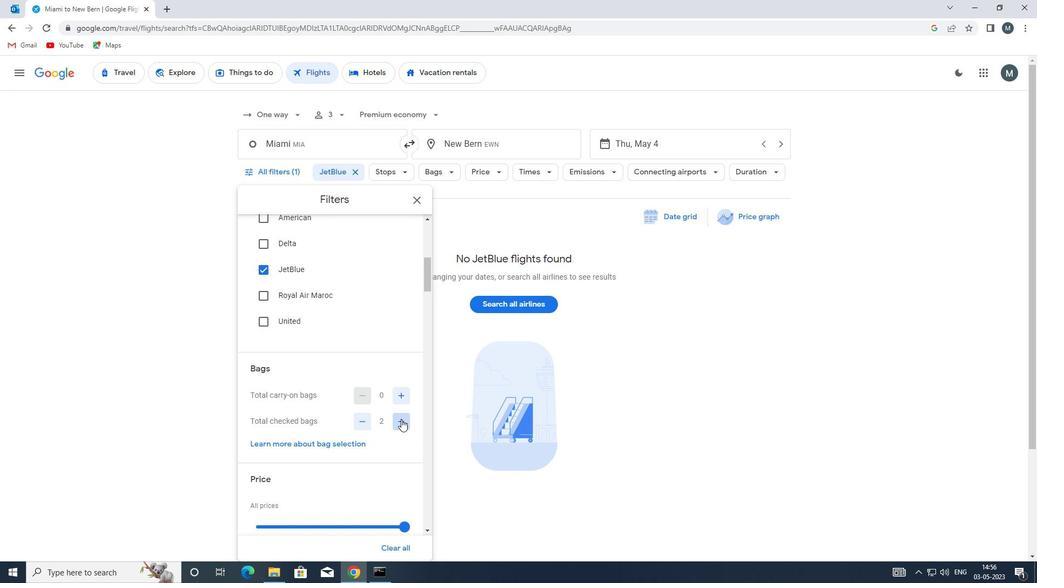 
Action: Mouse pressed left at (401, 419)
Screenshot: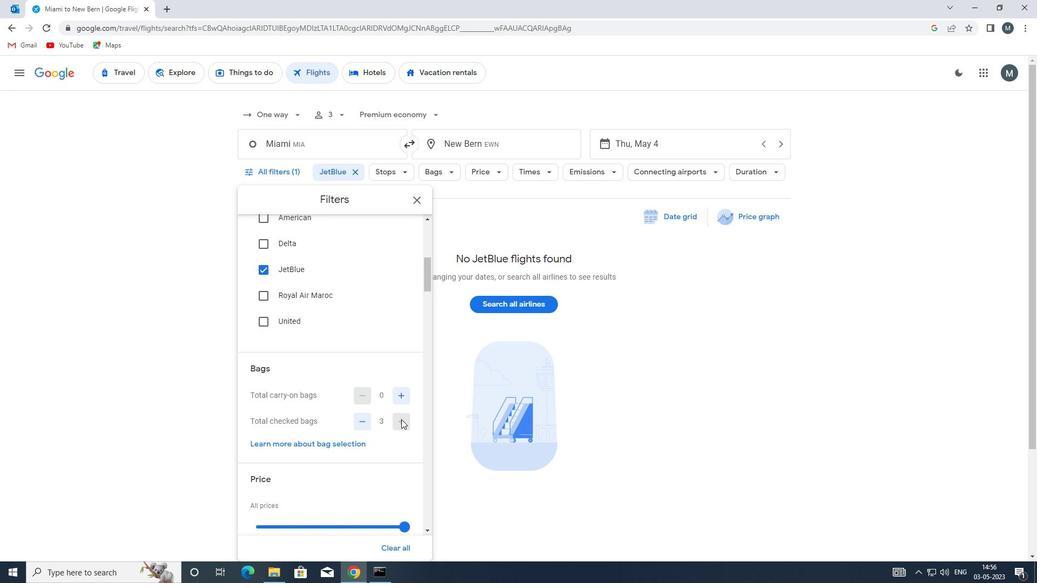 
Action: Mouse moved to (400, 420)
Screenshot: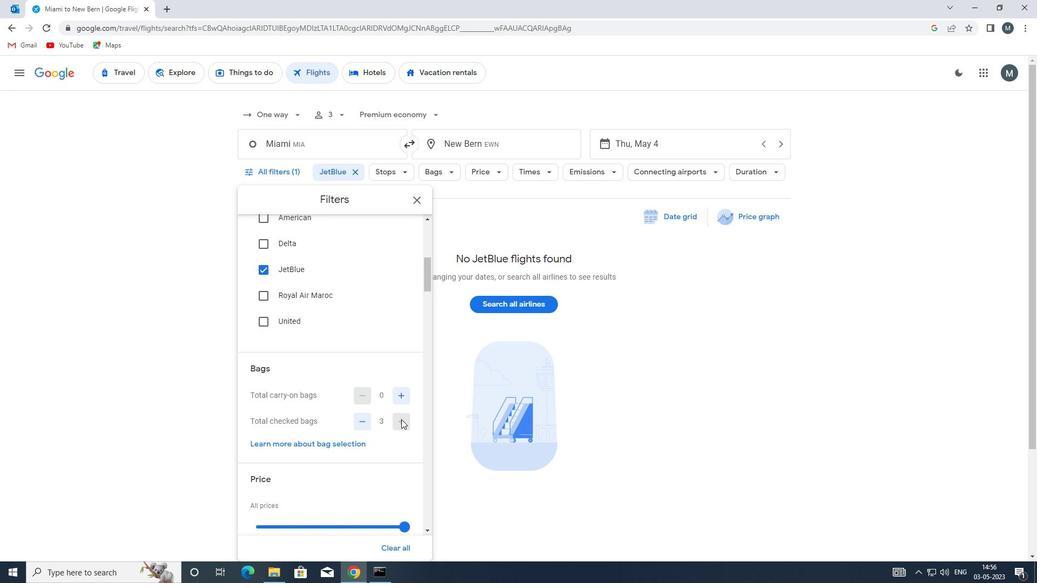 
Action: Mouse pressed left at (400, 420)
Screenshot: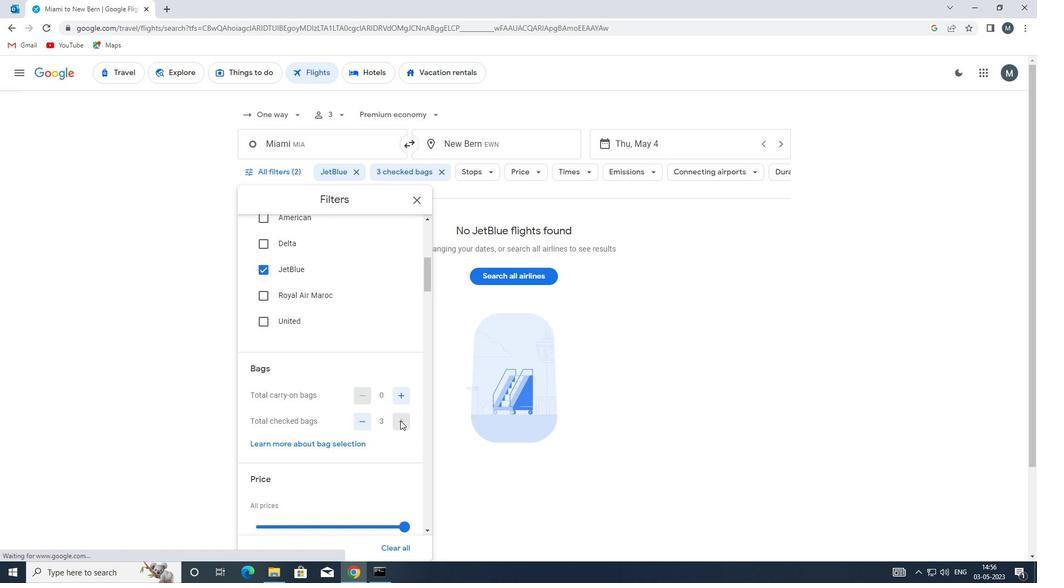 
Action: Mouse pressed left at (400, 420)
Screenshot: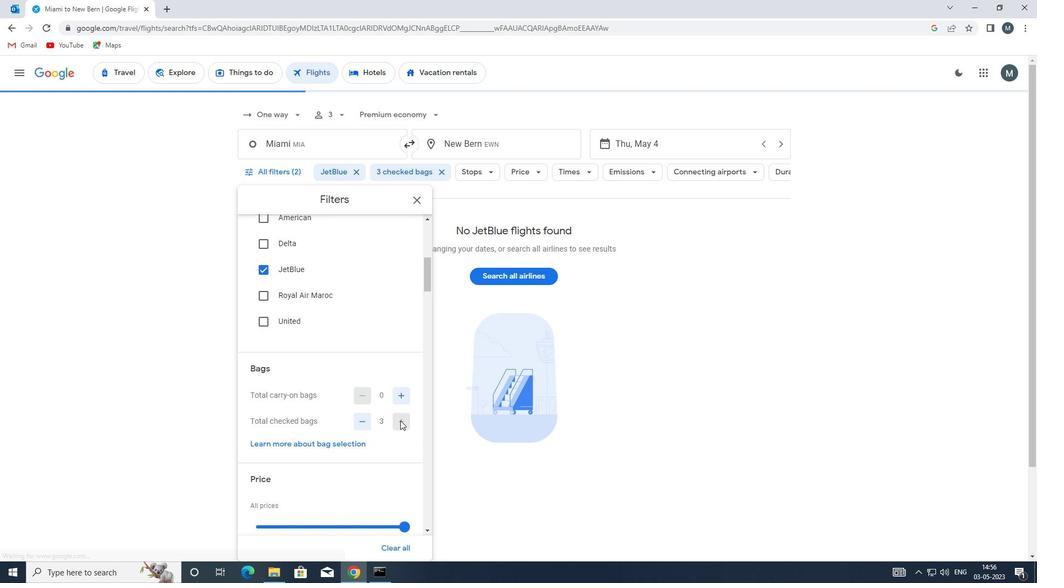 
Action: Mouse moved to (345, 399)
Screenshot: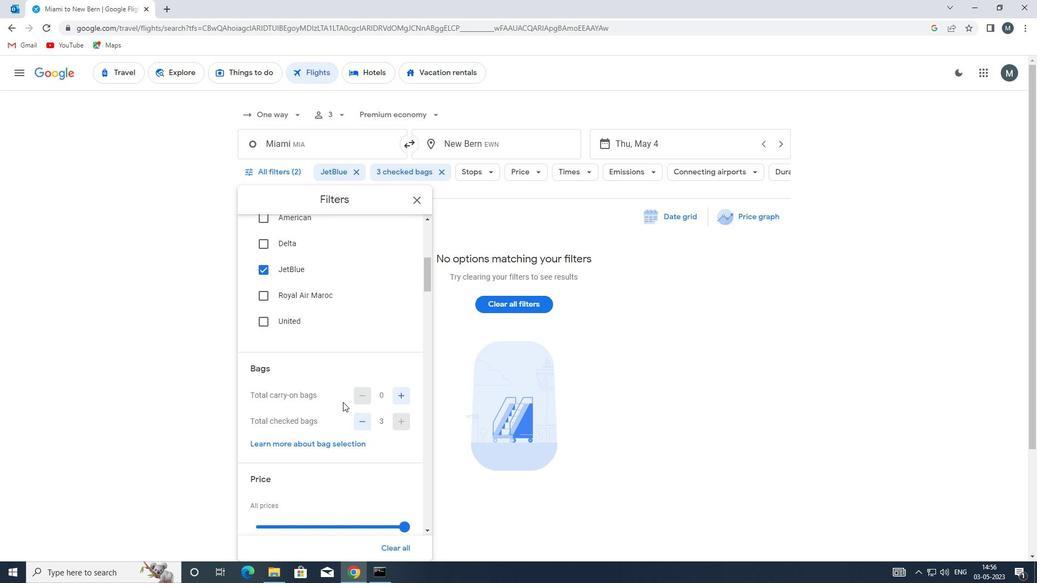 
Action: Mouse scrolled (345, 399) with delta (0, 0)
Screenshot: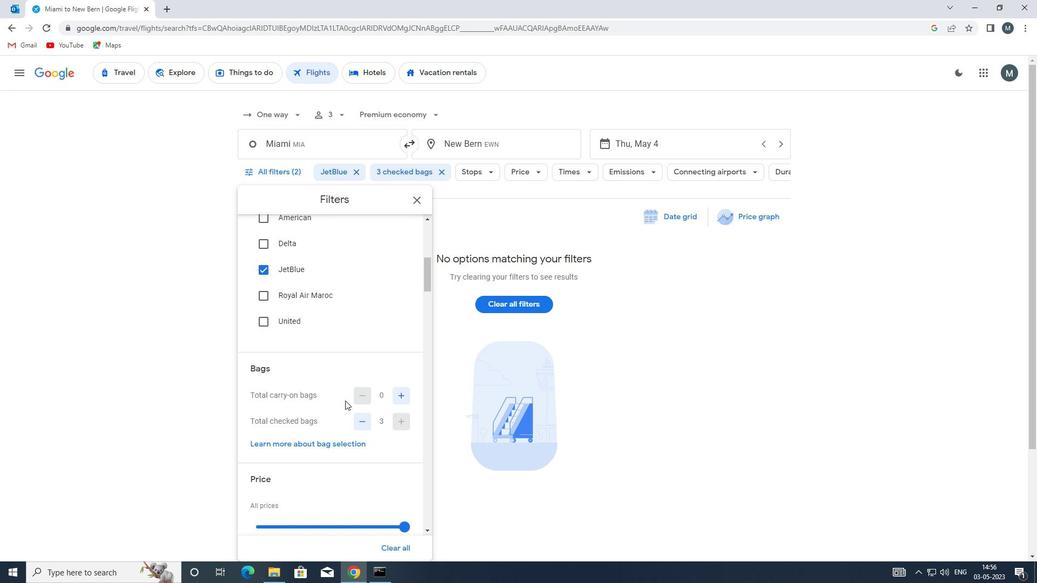 
Action: Mouse moved to (345, 399)
Screenshot: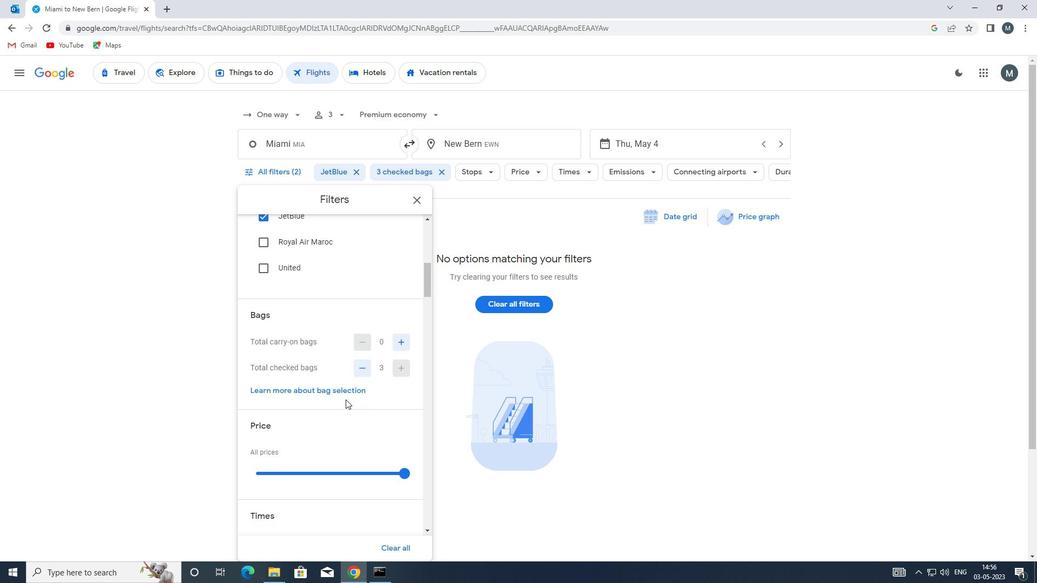 
Action: Mouse scrolled (345, 399) with delta (0, 0)
Screenshot: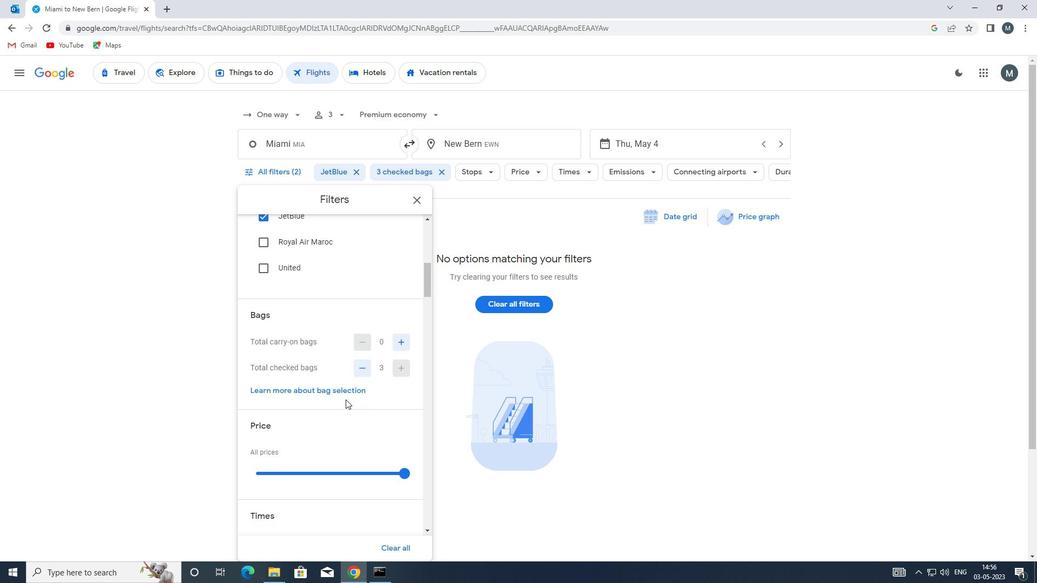 
Action: Mouse moved to (315, 411)
Screenshot: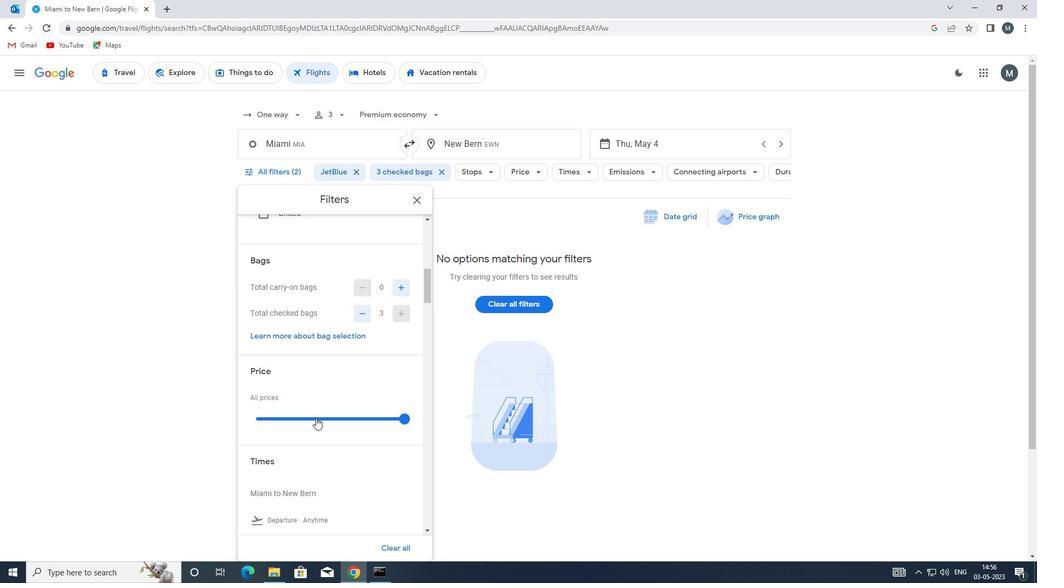
Action: Mouse pressed left at (315, 411)
Screenshot: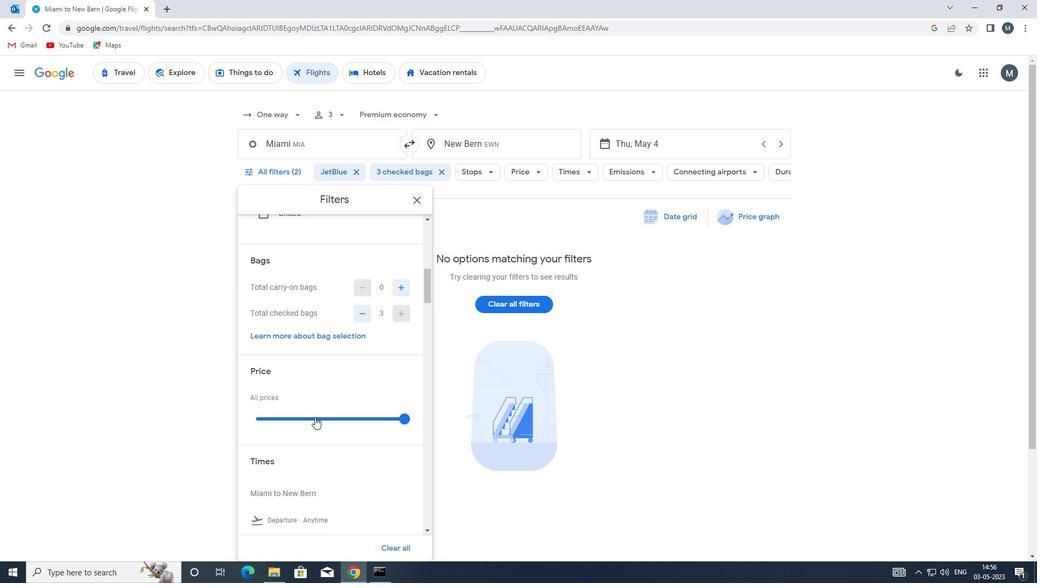 
Action: Mouse moved to (314, 412)
Screenshot: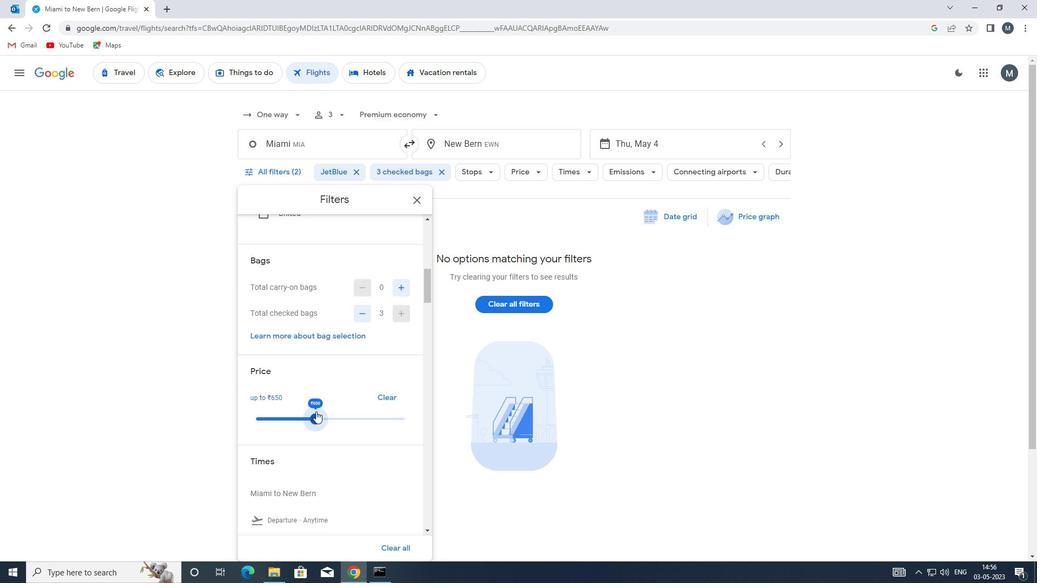 
Action: Mouse pressed left at (314, 412)
Screenshot: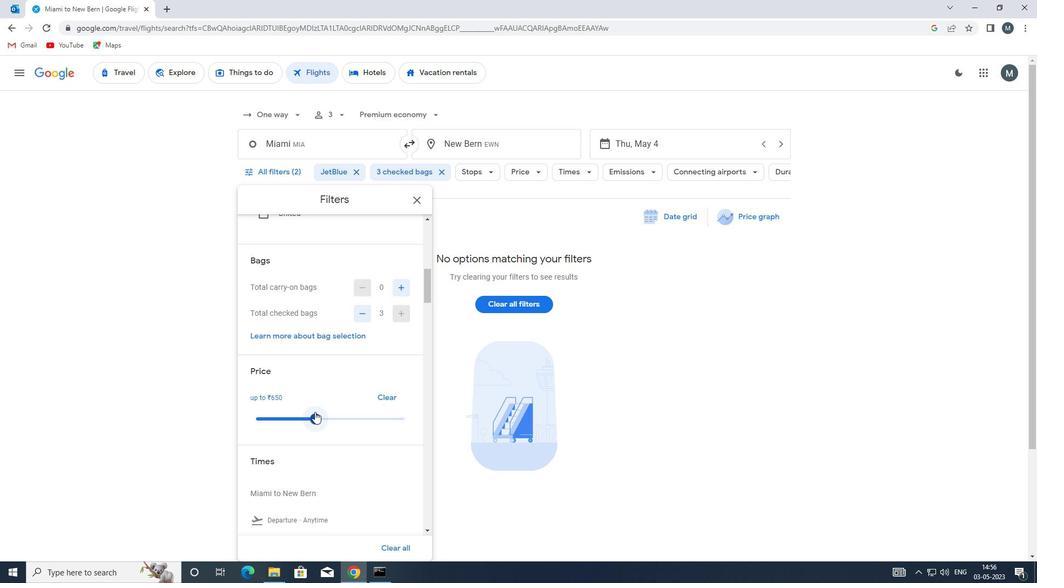 
Action: Mouse moved to (348, 403)
Screenshot: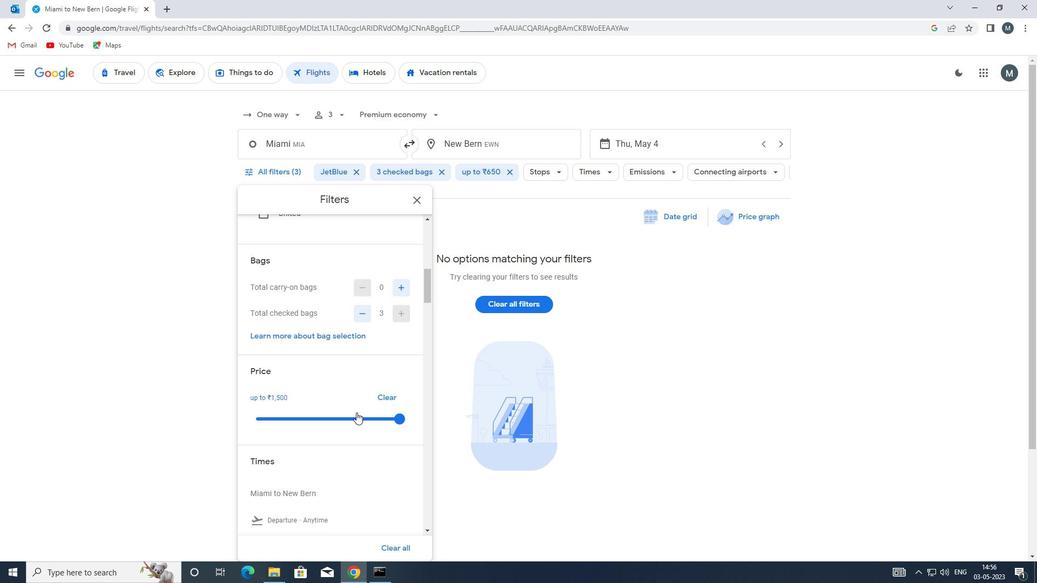 
Action: Mouse scrolled (348, 402) with delta (0, 0)
Screenshot: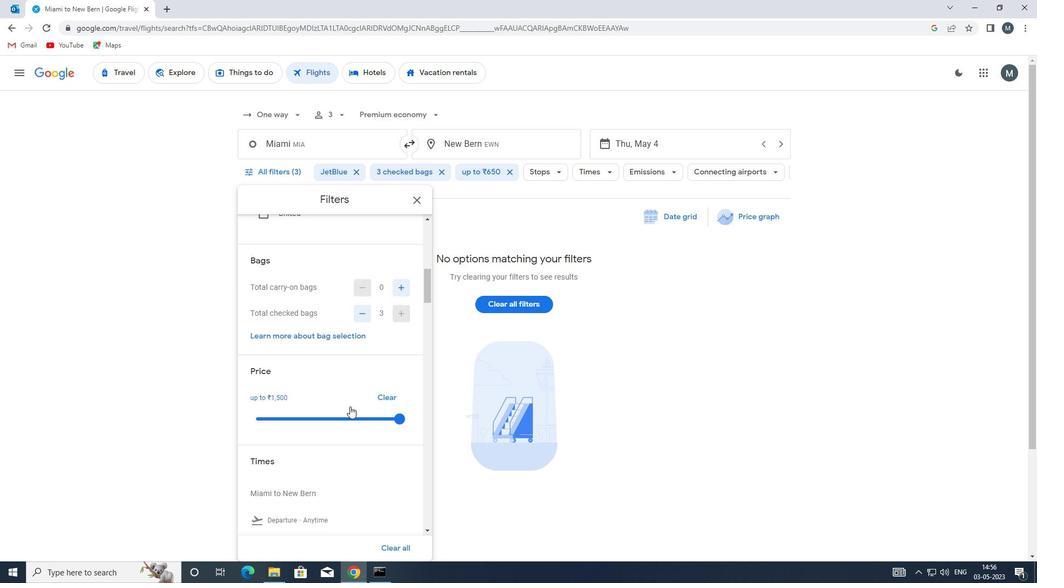 
Action: Mouse moved to (348, 402)
Screenshot: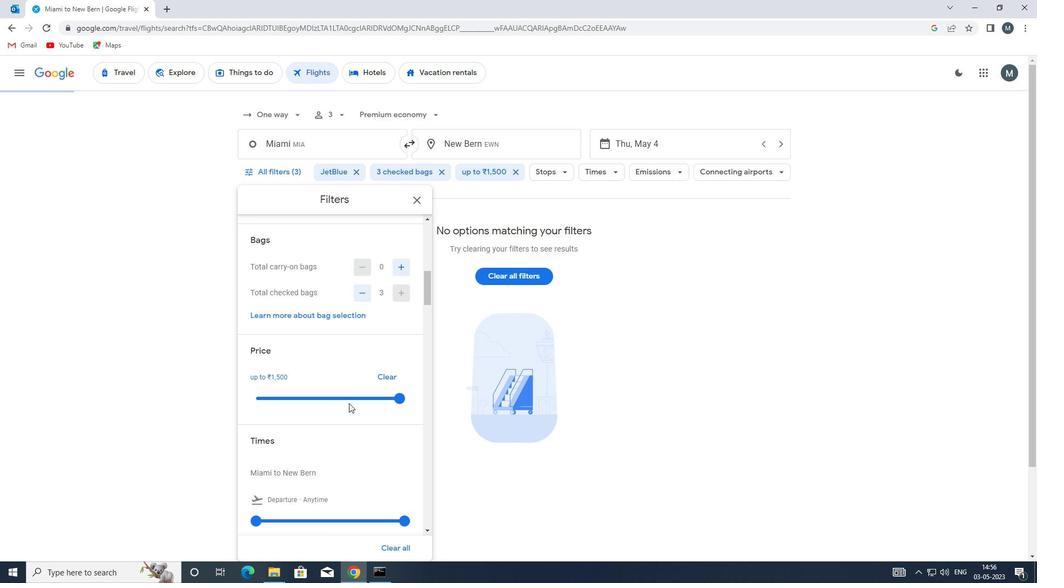 
Action: Mouse scrolled (348, 401) with delta (0, 0)
Screenshot: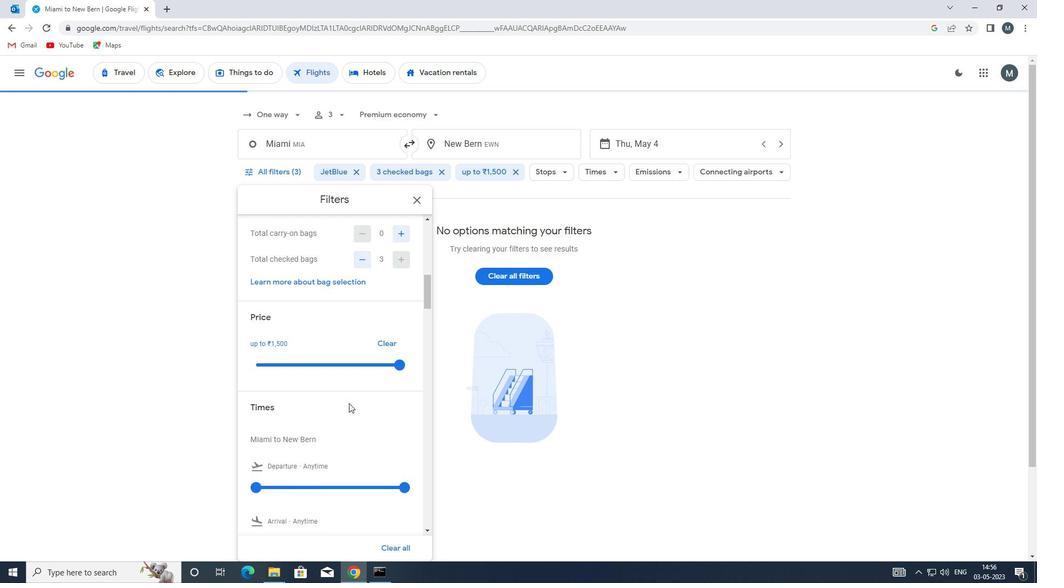 
Action: Mouse moved to (255, 432)
Screenshot: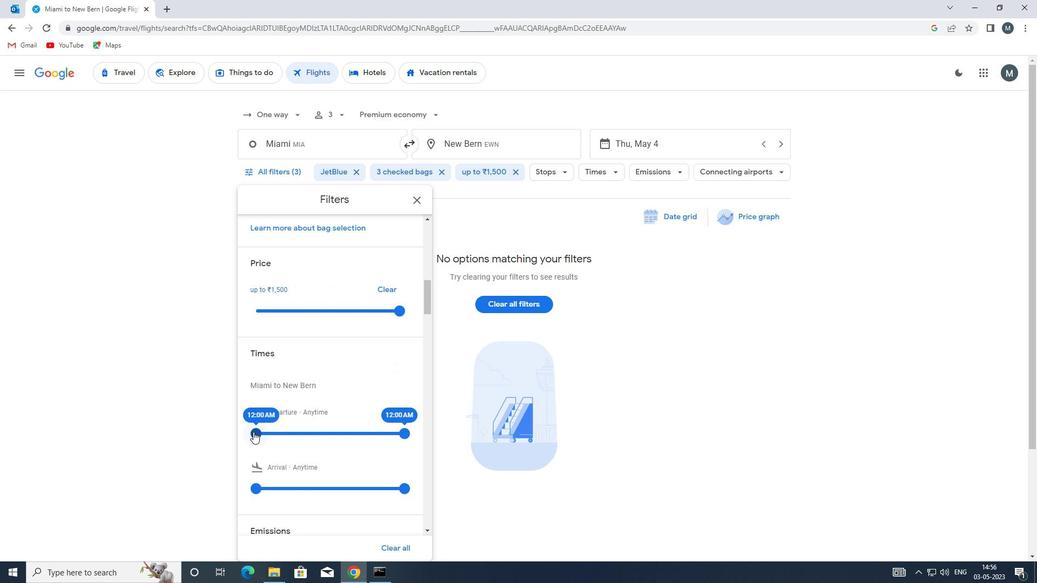 
Action: Mouse pressed left at (255, 432)
Screenshot: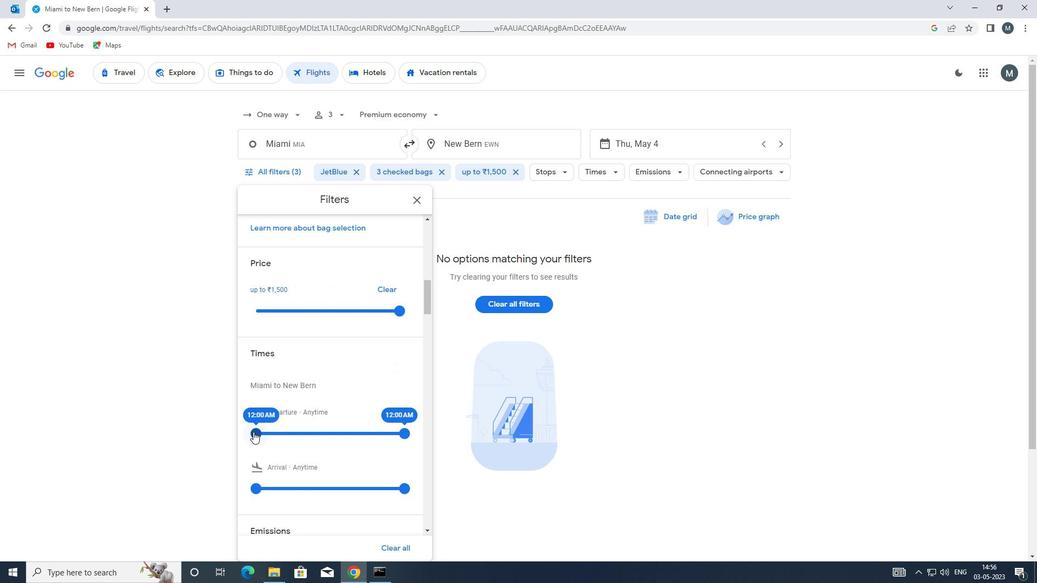 
Action: Mouse moved to (404, 429)
Screenshot: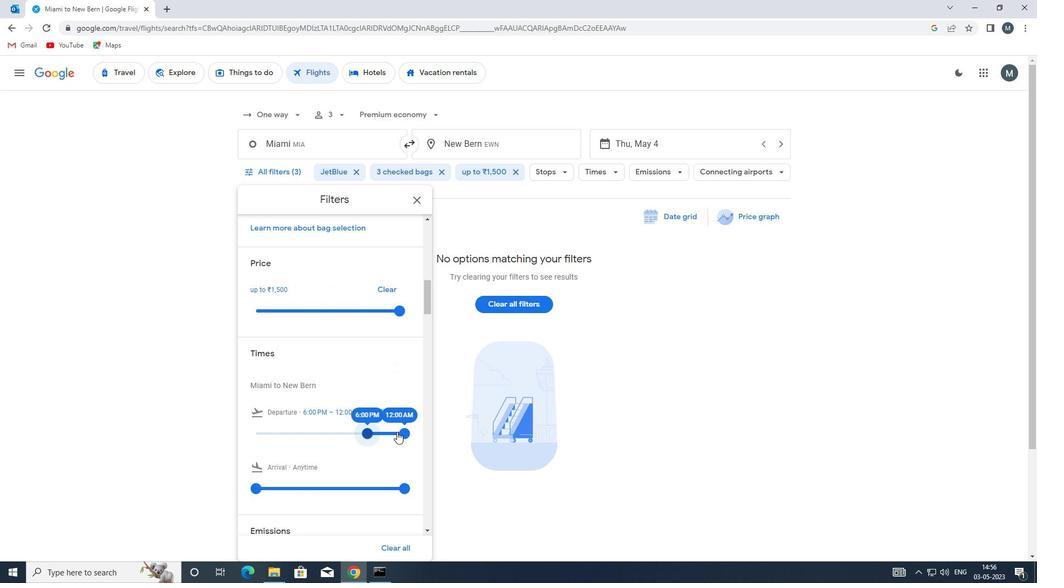 
Action: Mouse pressed left at (404, 429)
Screenshot: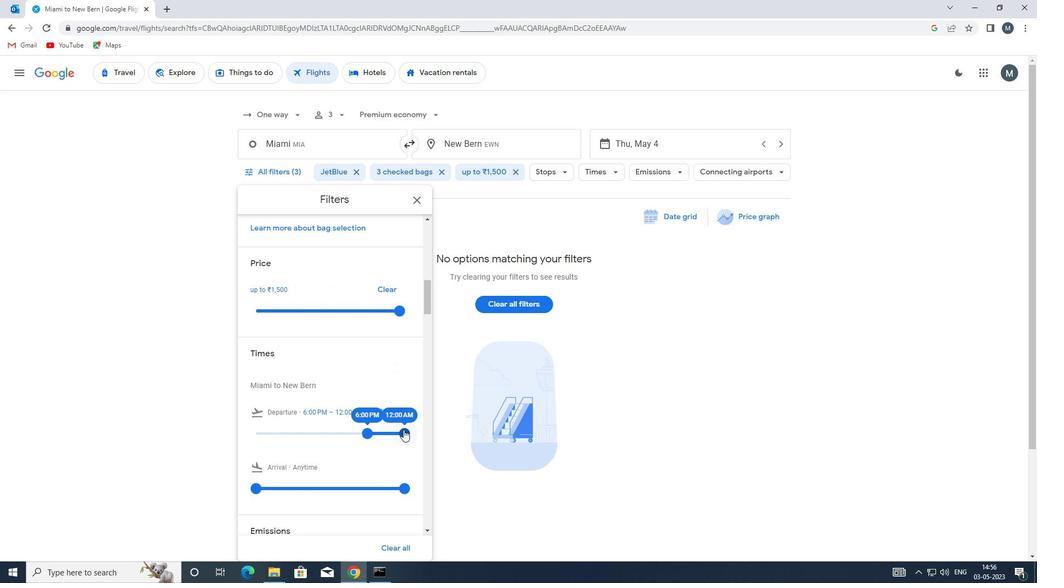 
Action: Mouse moved to (369, 423)
Screenshot: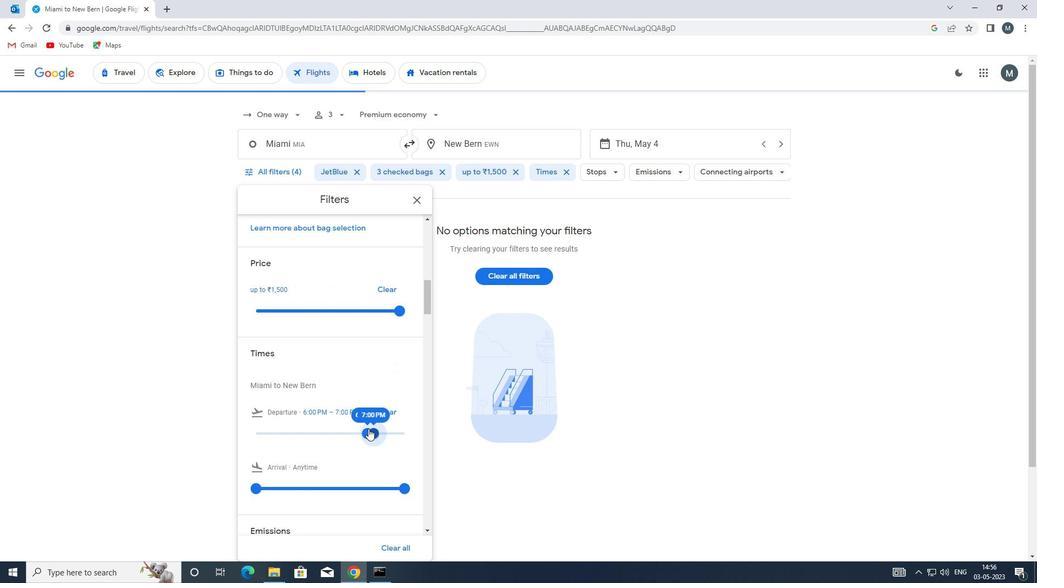 
Action: Mouse scrolled (369, 422) with delta (0, 0)
Screenshot: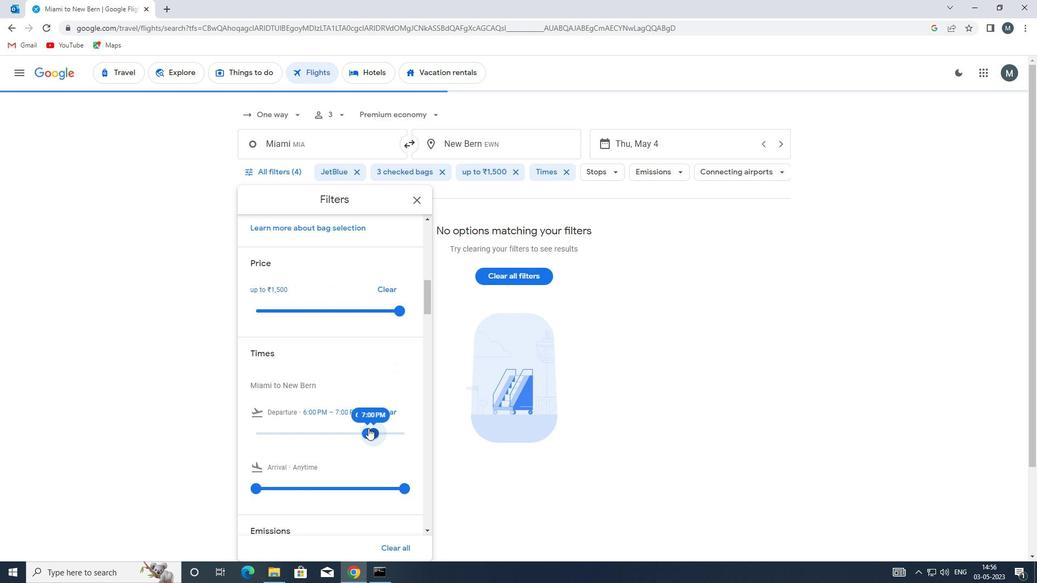 
Action: Mouse scrolled (369, 422) with delta (0, 0)
Screenshot: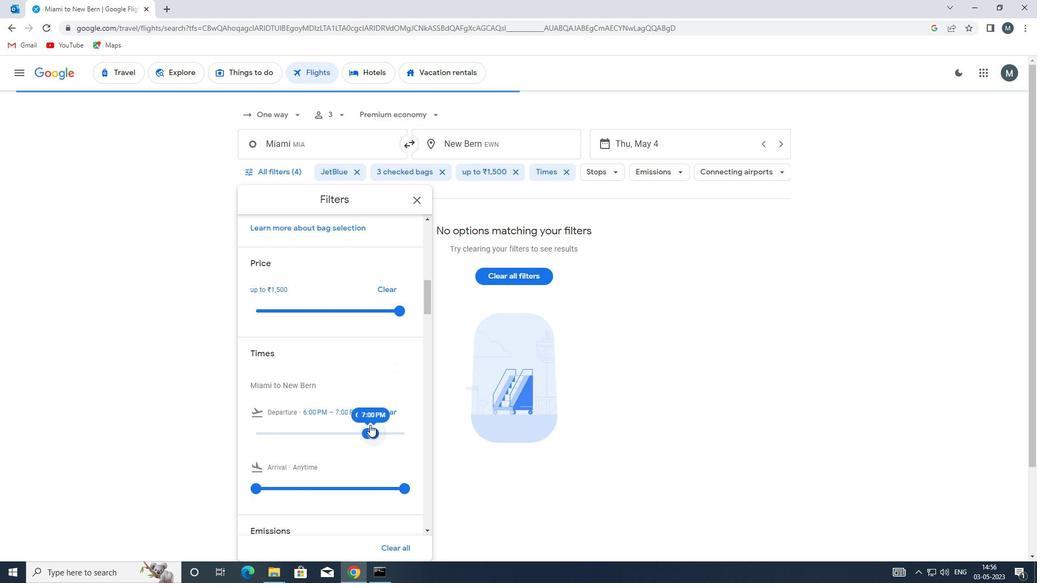 
Action: Mouse moved to (420, 200)
Screenshot: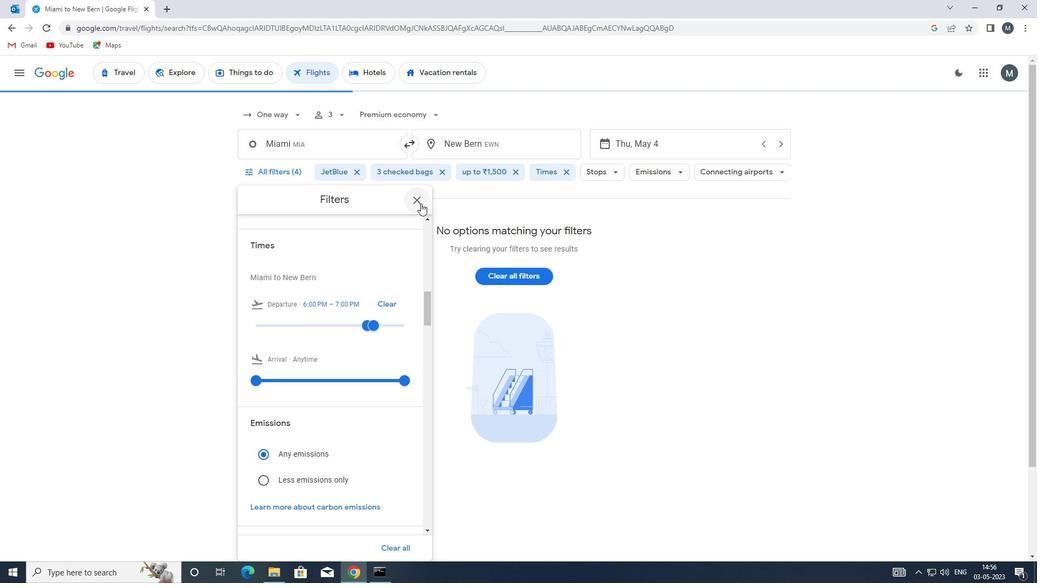 
Action: Mouse pressed left at (420, 200)
Screenshot: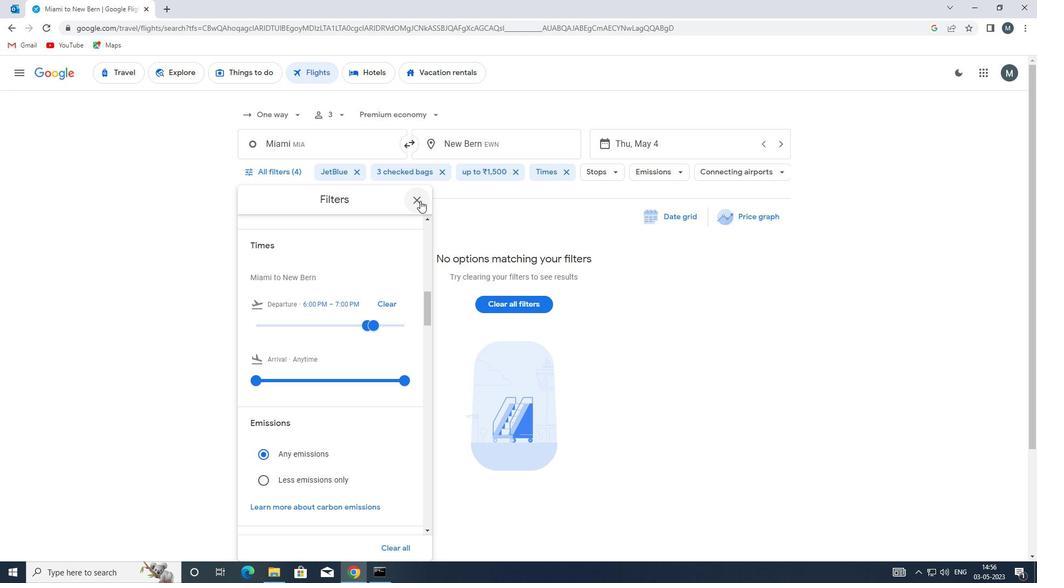 
